 Task: Find connections with filter location Cran-Gevrier with filter topic #successwith filter profile language German with filter current company Antler with filter school Patna Central School with filter industry Distilleries with filter service category Email Marketing with filter keywords title Biologist
Action: Mouse moved to (586, 79)
Screenshot: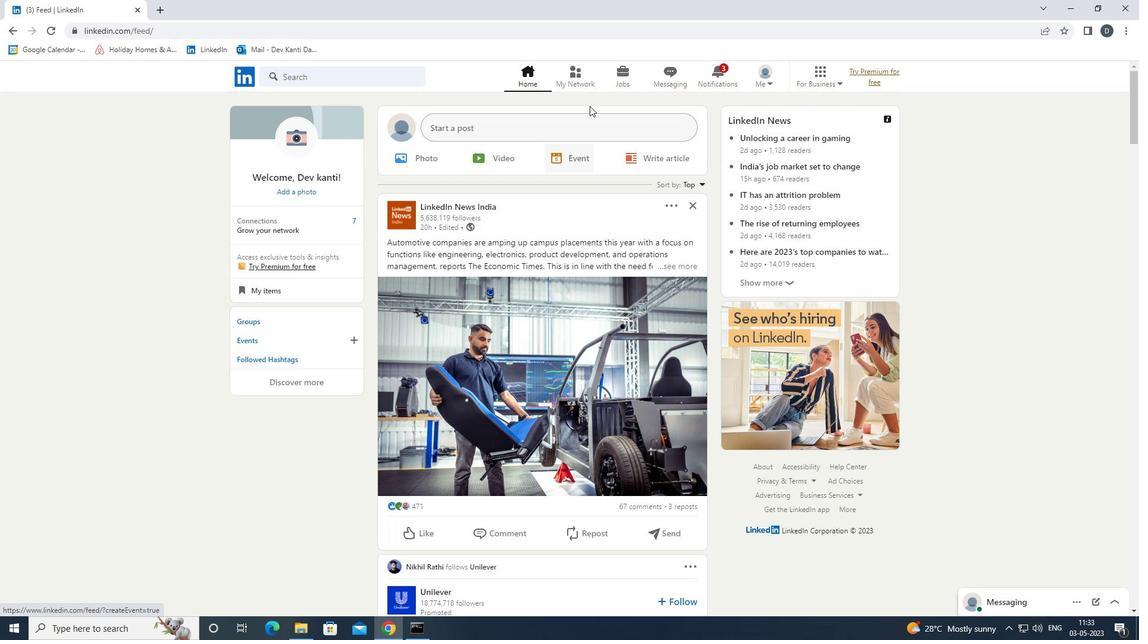 
Action: Mouse pressed left at (586, 79)
Screenshot: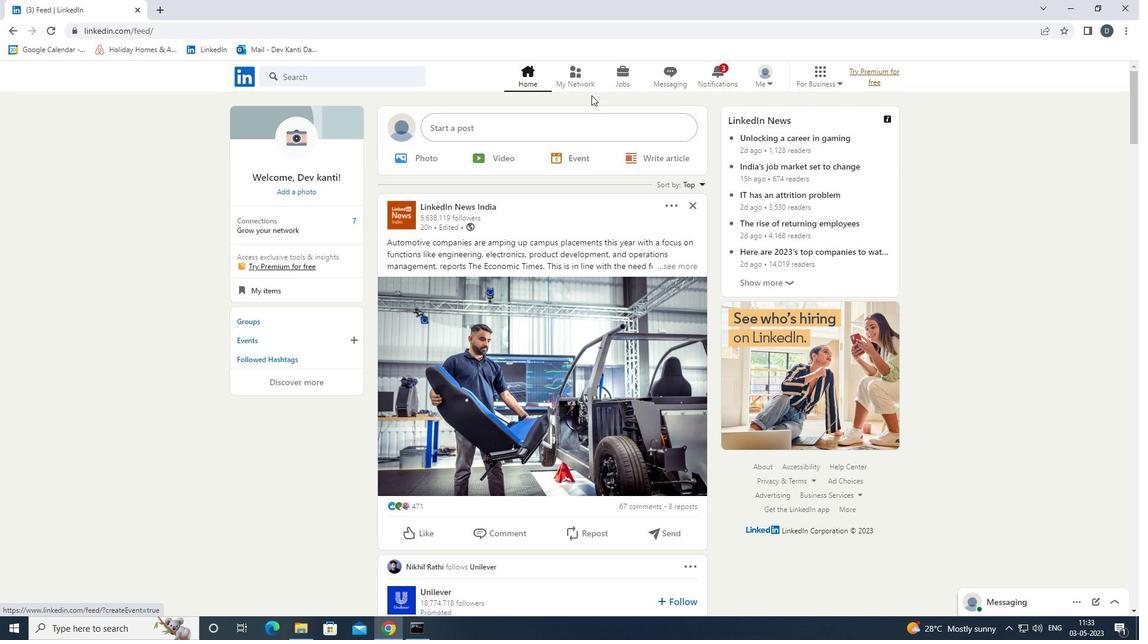 
Action: Mouse moved to (391, 138)
Screenshot: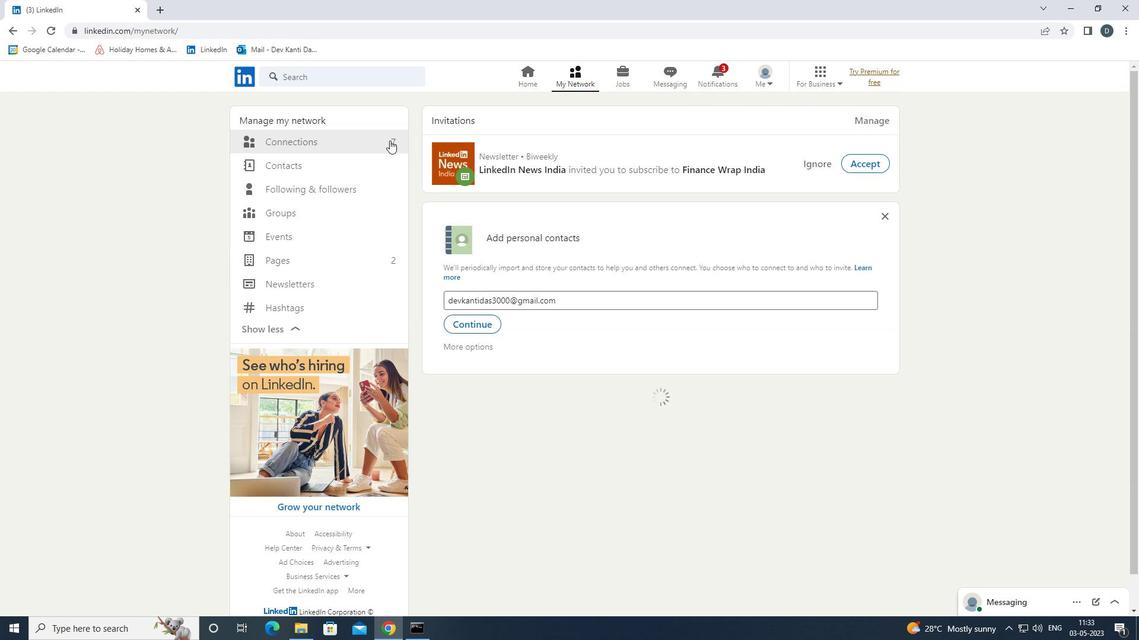 
Action: Mouse pressed left at (391, 138)
Screenshot: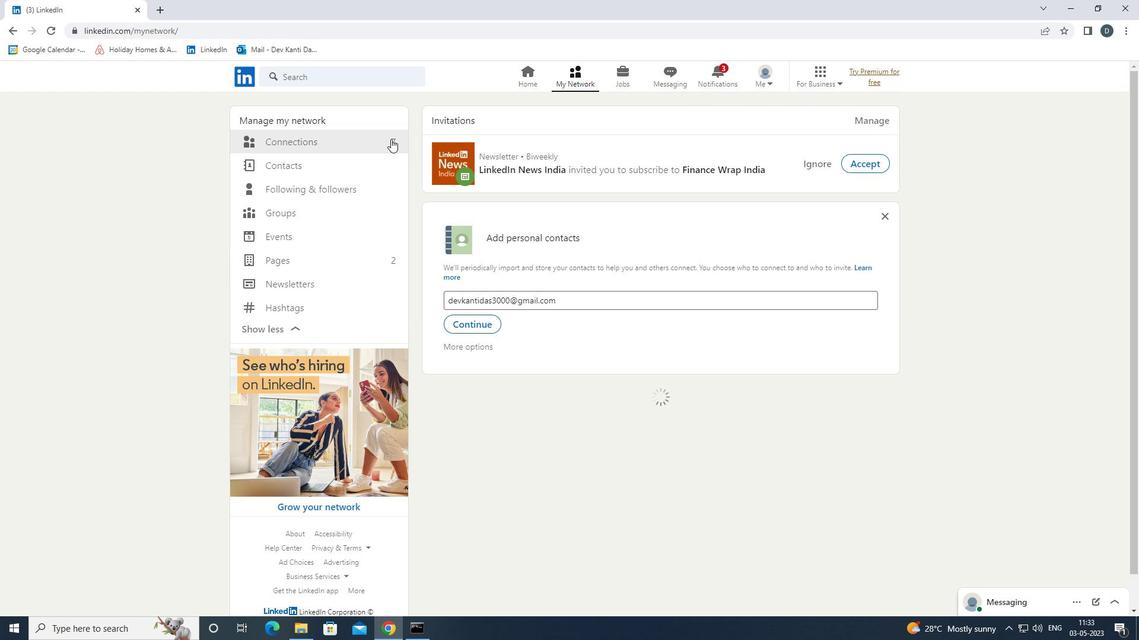 
Action: Mouse moved to (673, 134)
Screenshot: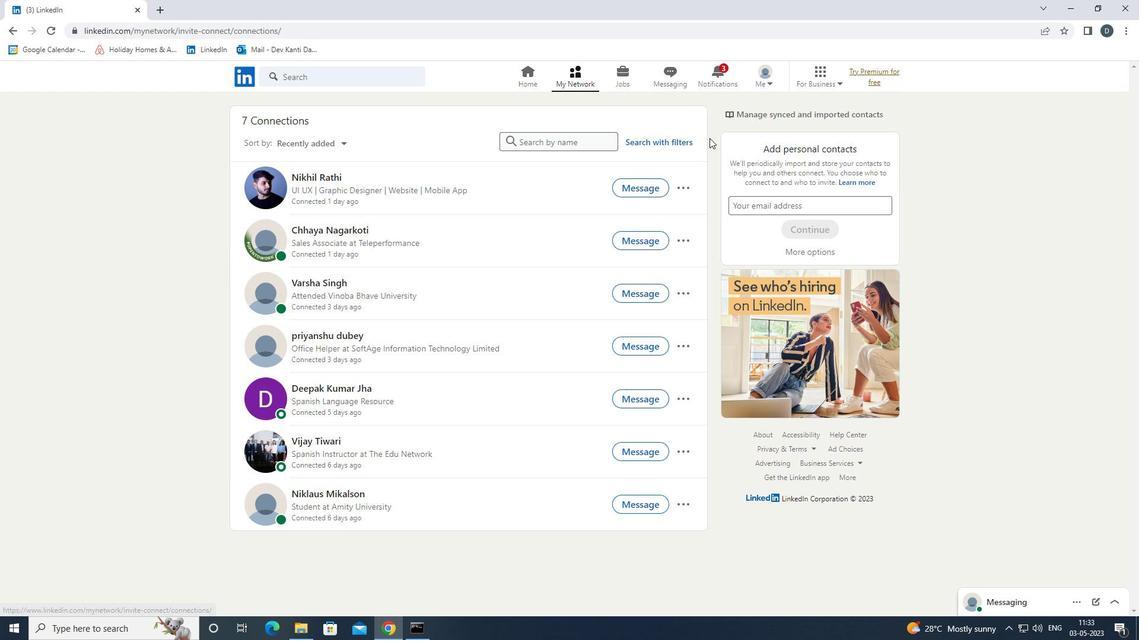 
Action: Mouse pressed left at (673, 134)
Screenshot: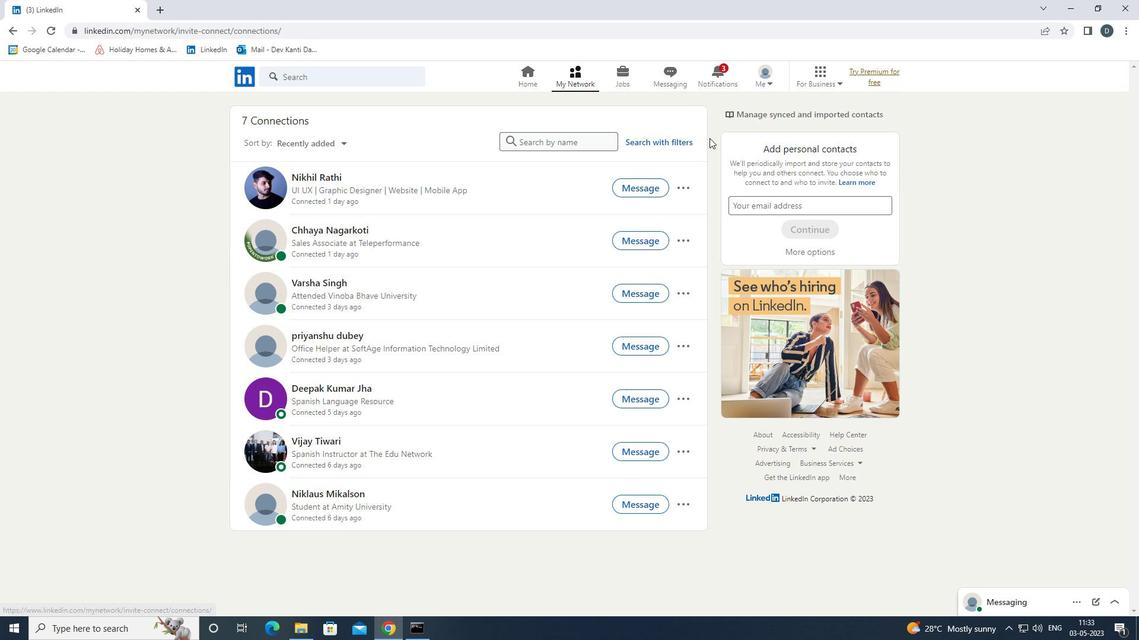 
Action: Mouse moved to (672, 148)
Screenshot: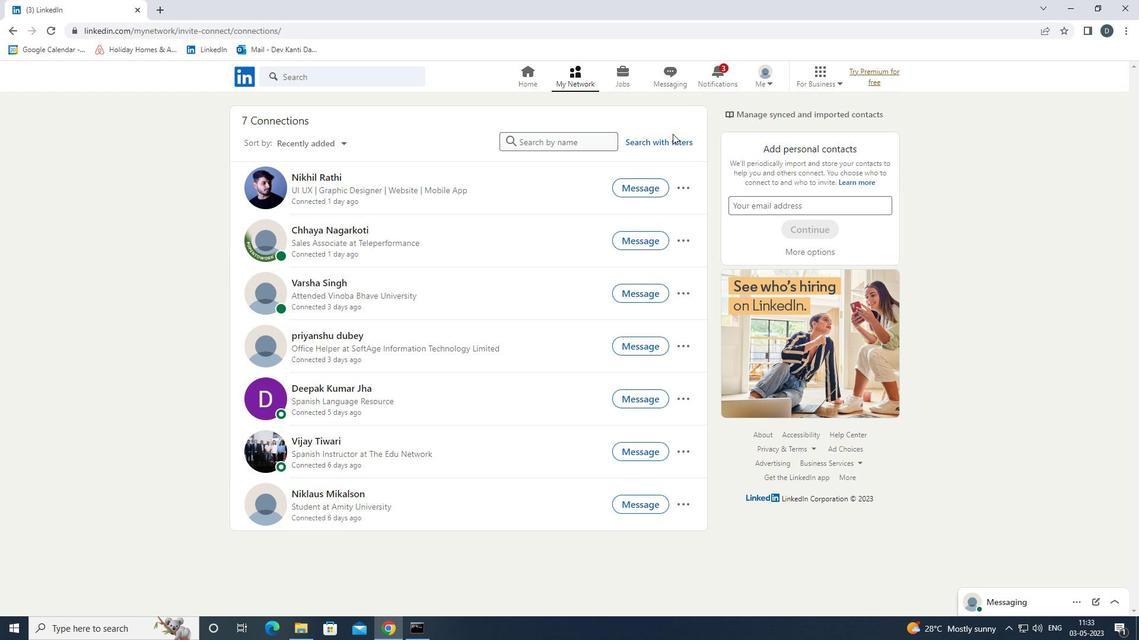 
Action: Mouse pressed left at (672, 148)
Screenshot: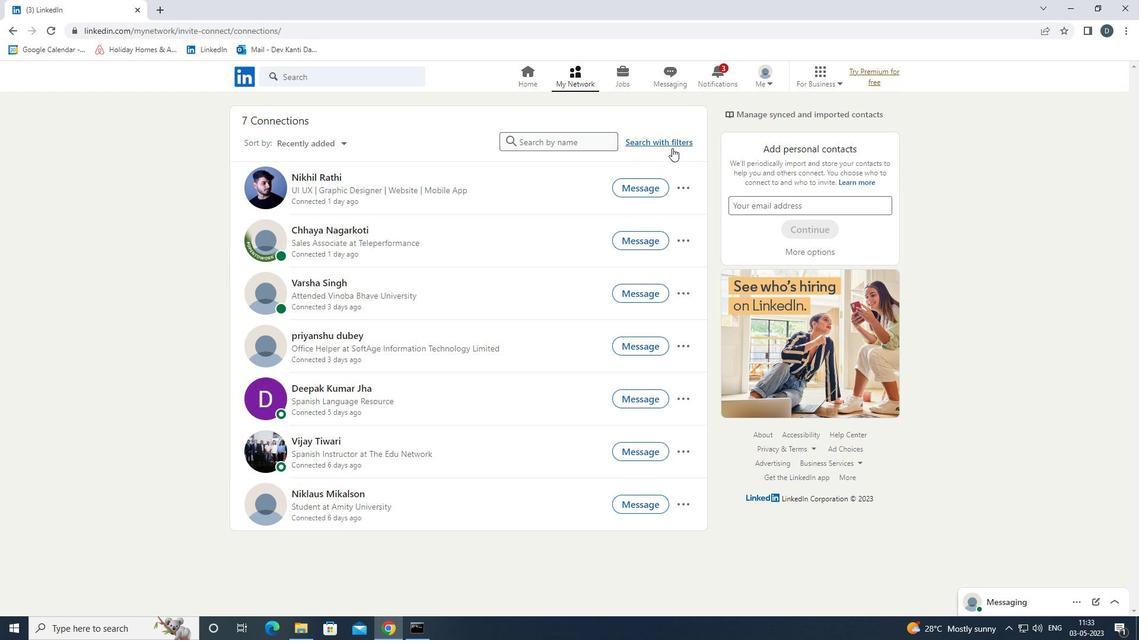 
Action: Mouse moved to (611, 113)
Screenshot: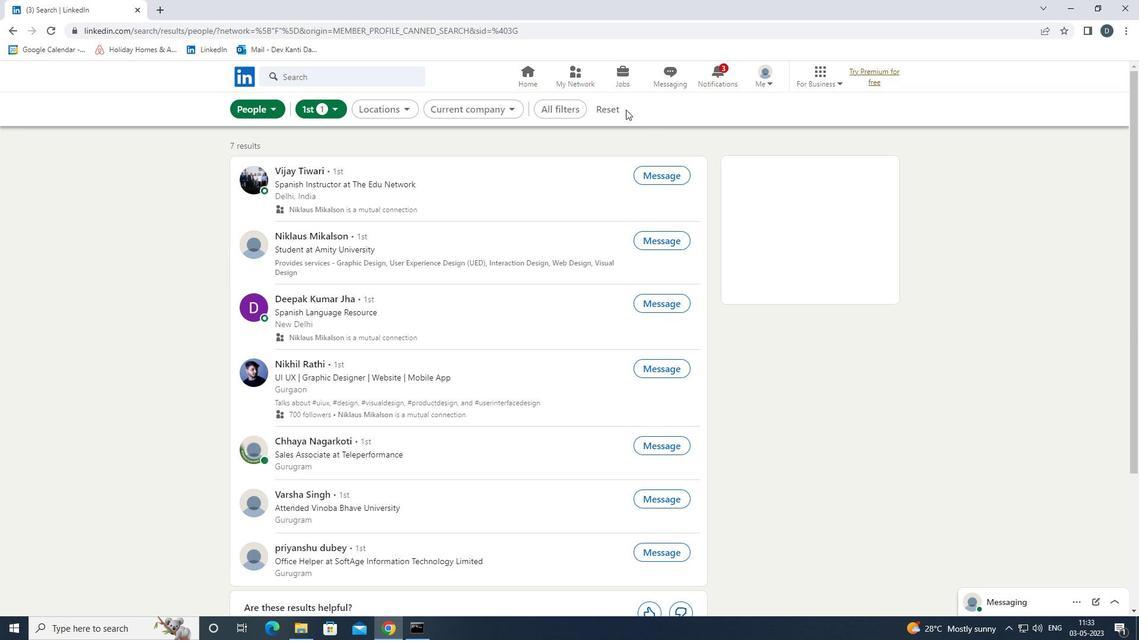 
Action: Mouse pressed left at (611, 113)
Screenshot: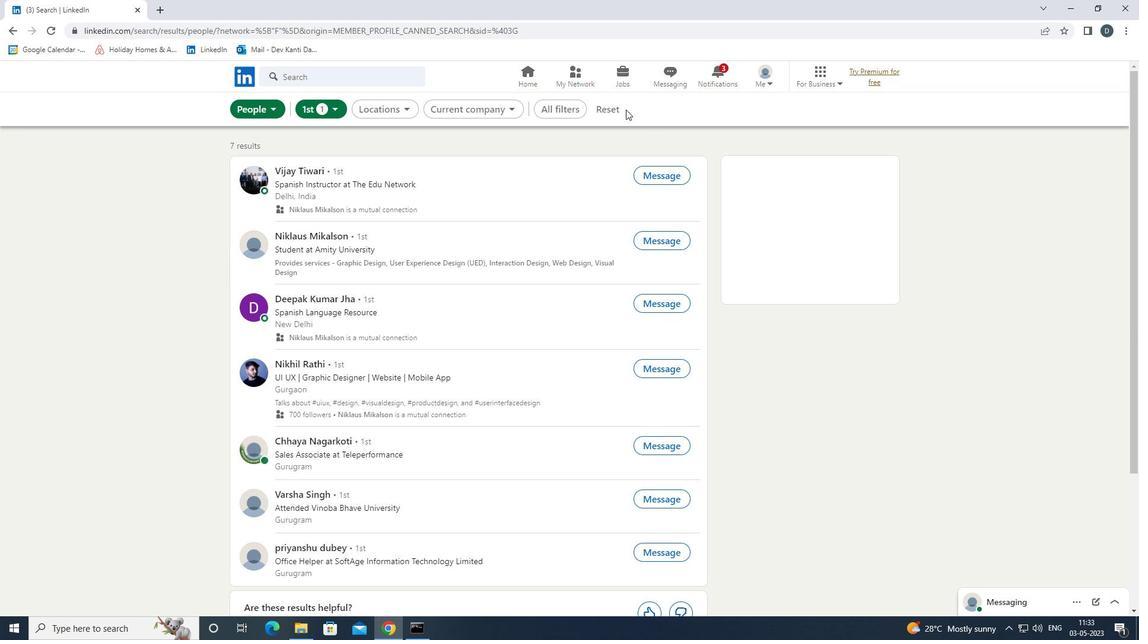 
Action: Mouse moved to (594, 110)
Screenshot: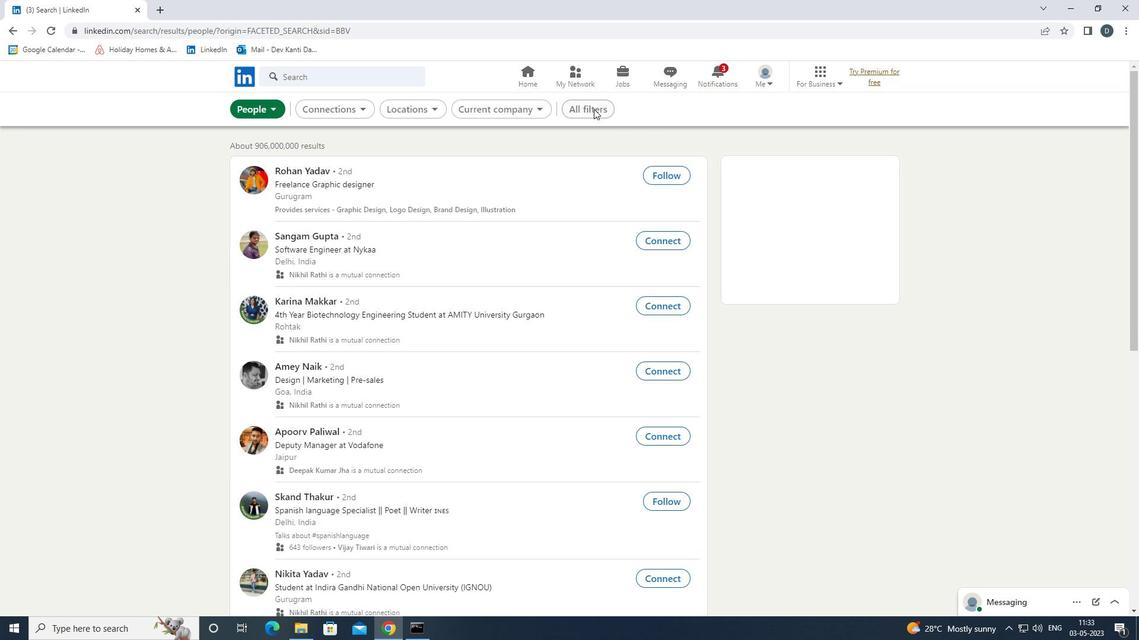 
Action: Mouse pressed left at (594, 110)
Screenshot: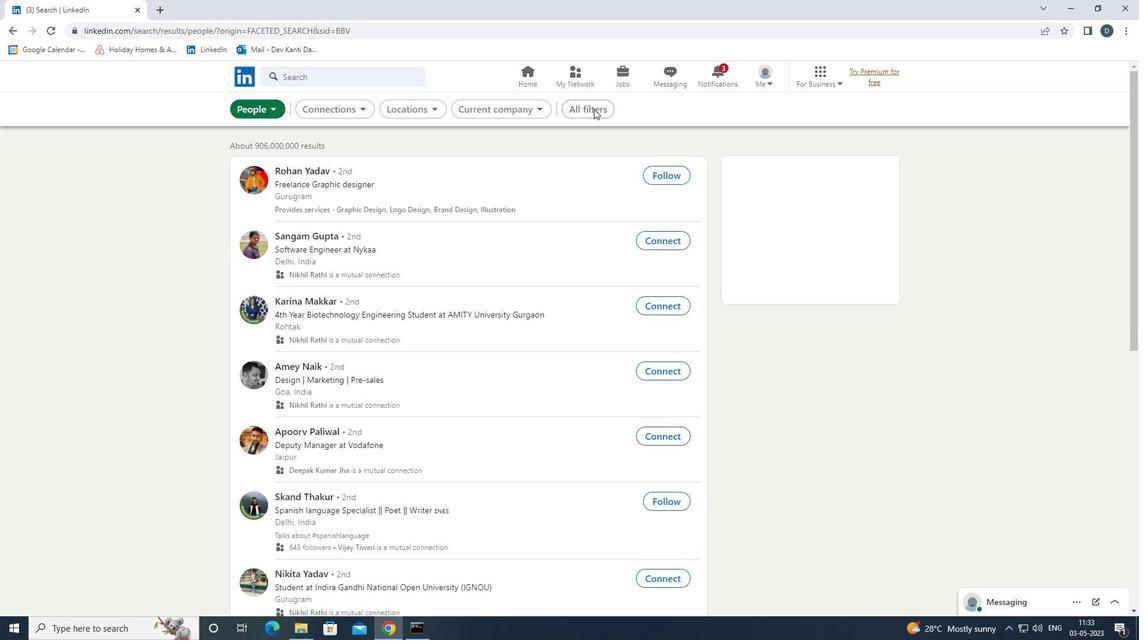 
Action: Mouse moved to (970, 287)
Screenshot: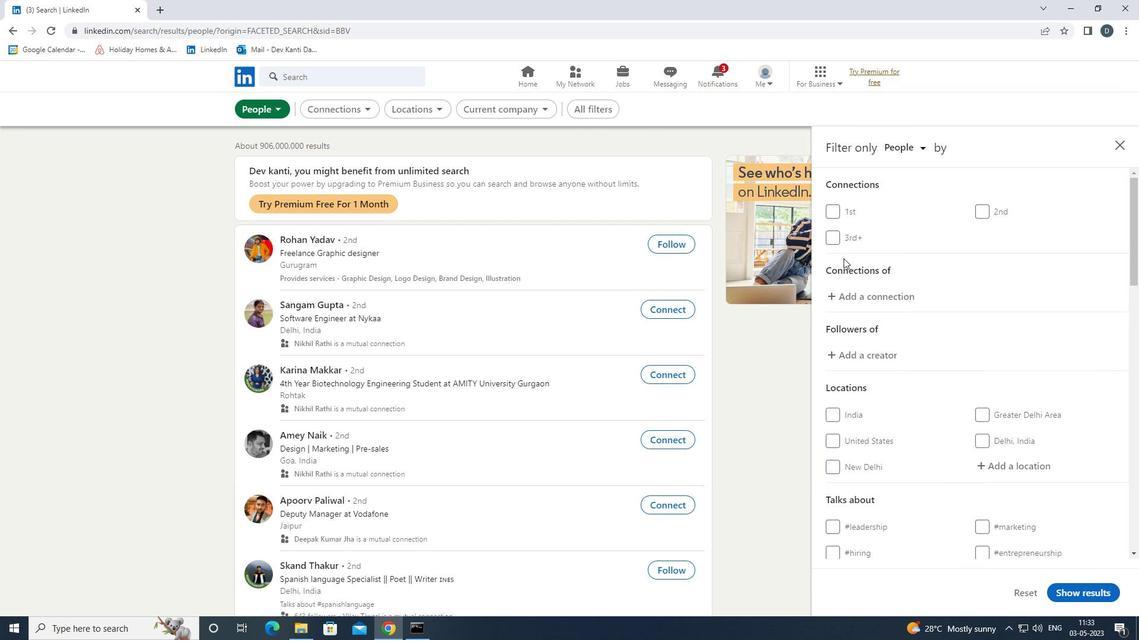 
Action: Mouse scrolled (970, 286) with delta (0, 0)
Screenshot: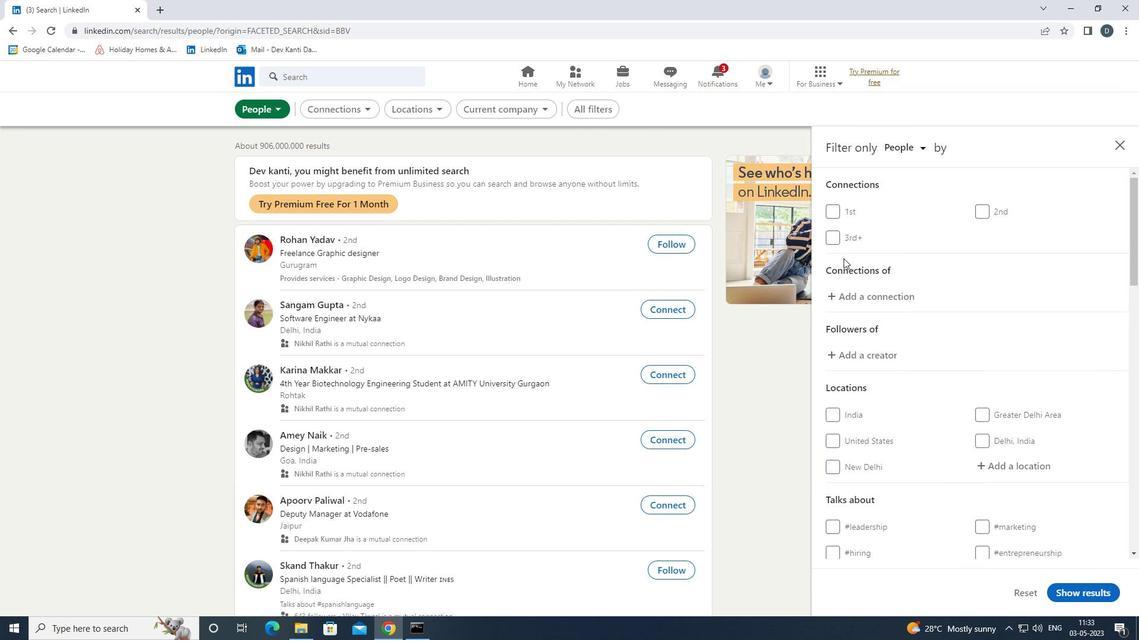 
Action: Mouse moved to (971, 287)
Screenshot: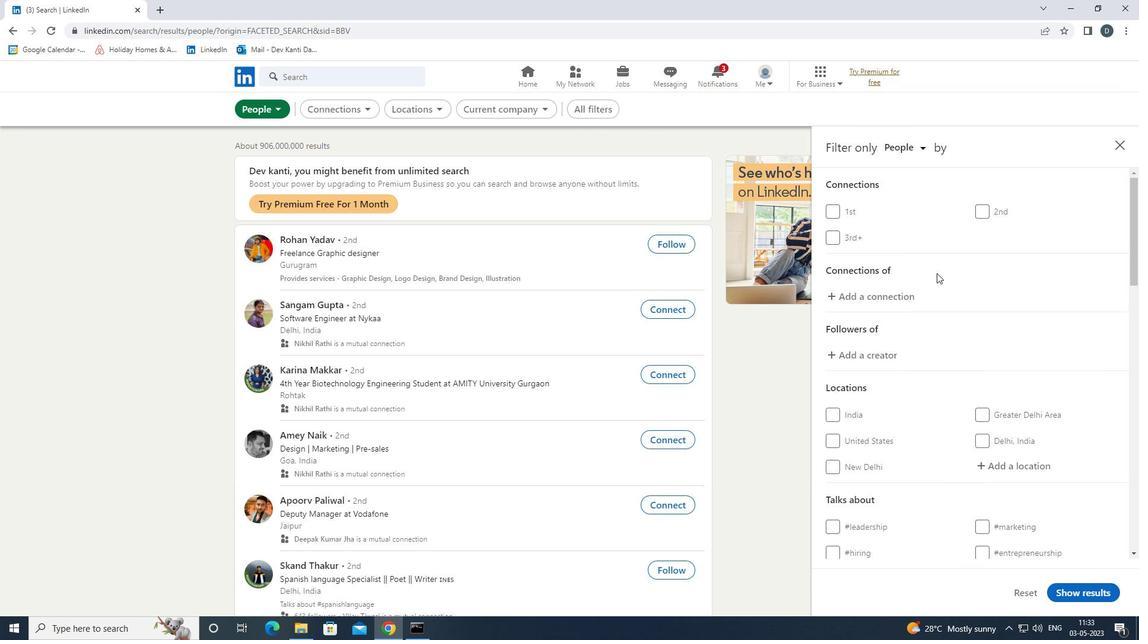 
Action: Mouse scrolled (971, 287) with delta (0, 0)
Screenshot: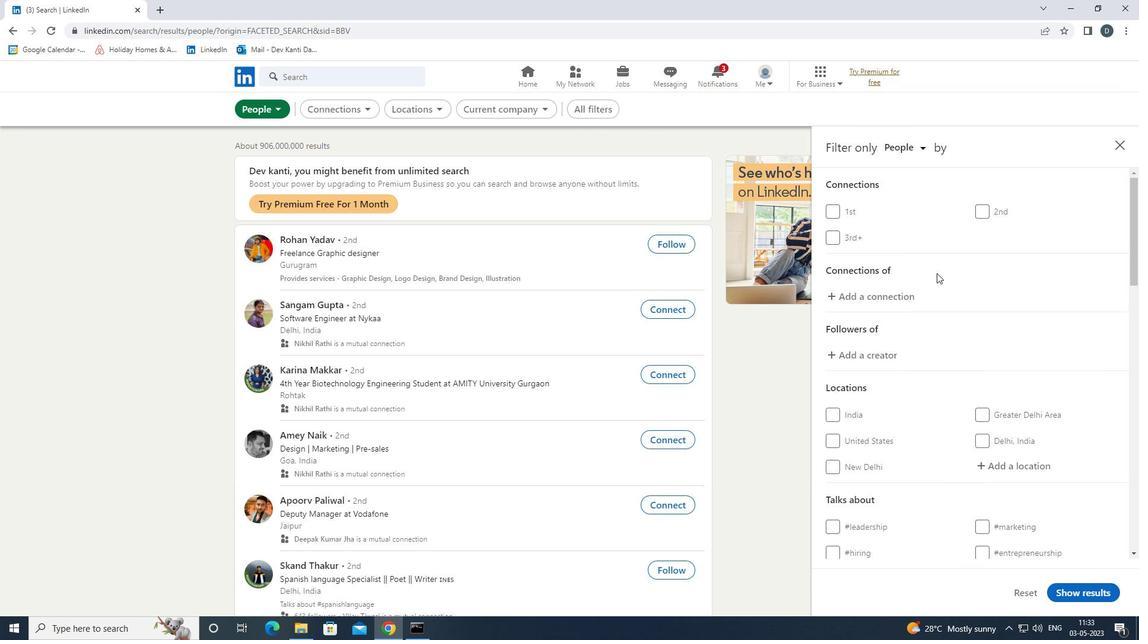 
Action: Mouse moved to (972, 287)
Screenshot: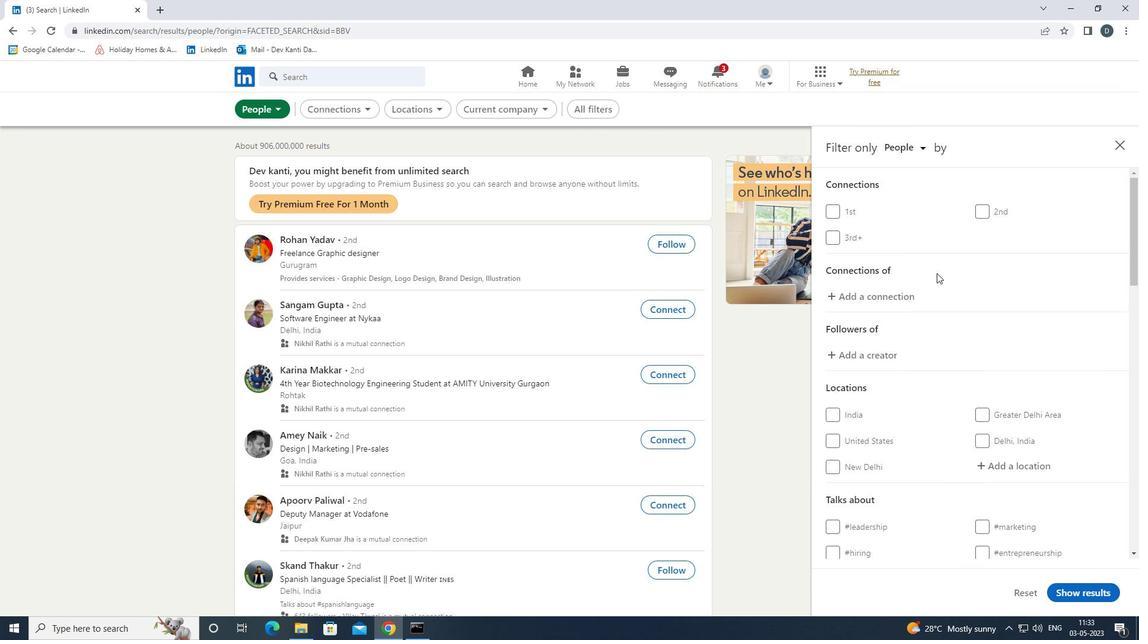 
Action: Mouse scrolled (972, 287) with delta (0, 0)
Screenshot: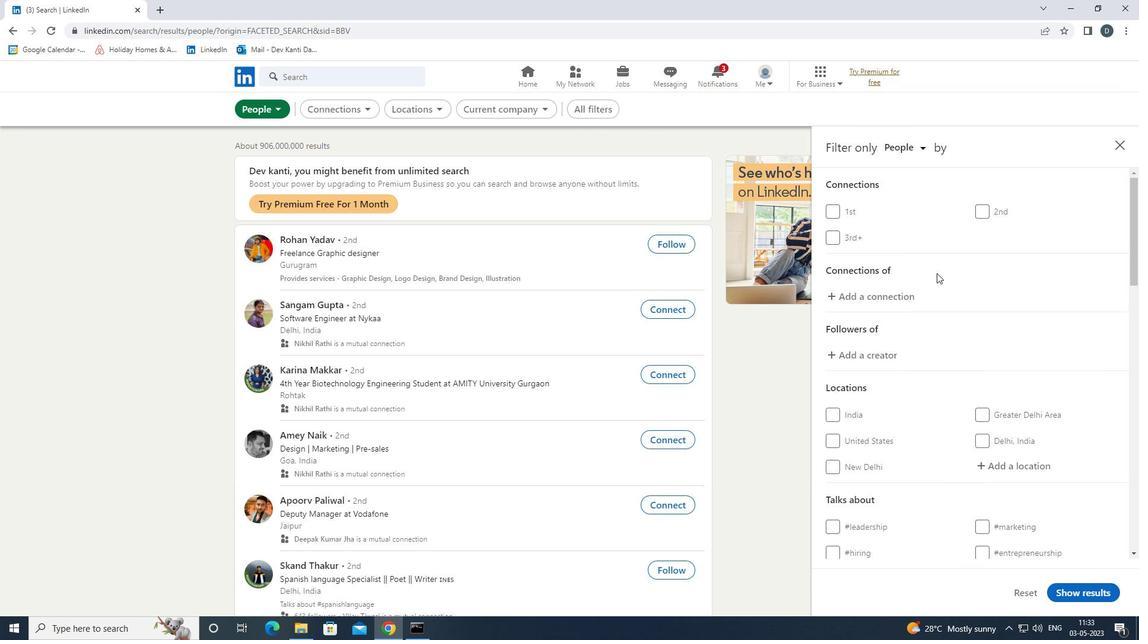 
Action: Mouse moved to (1026, 289)
Screenshot: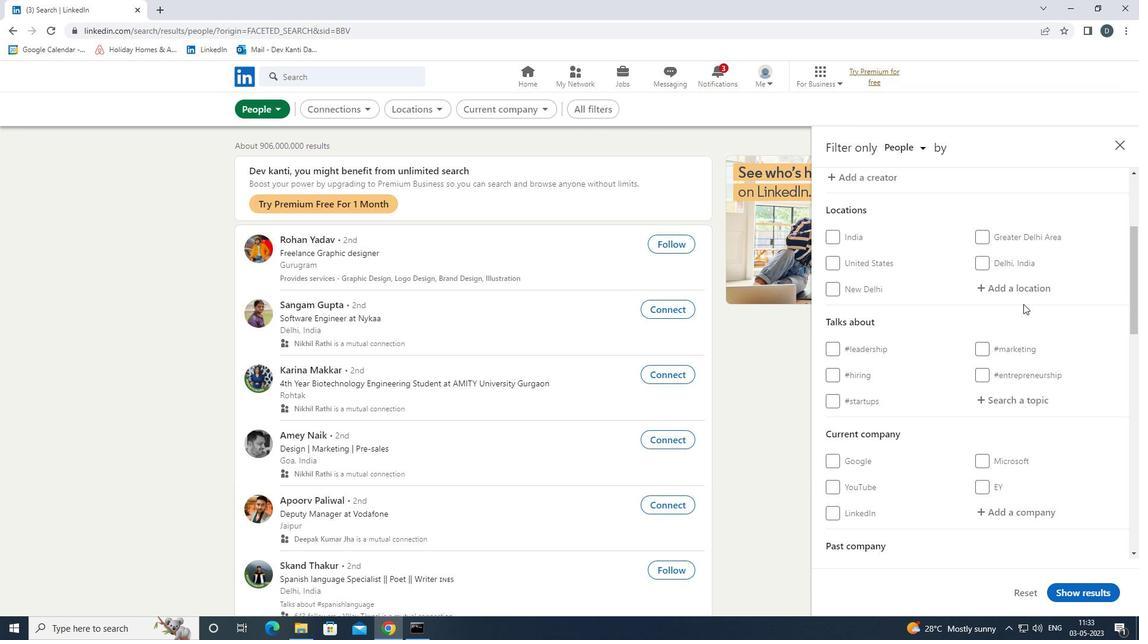
Action: Mouse pressed left at (1026, 289)
Screenshot: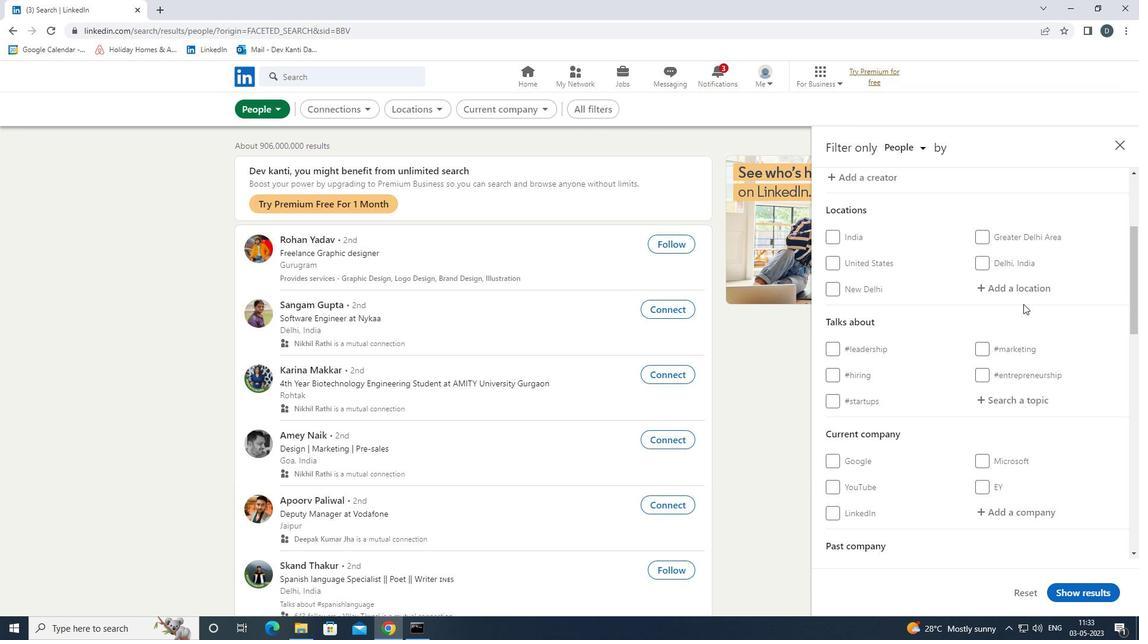 
Action: Key pressed <Key.shift>CRAN-<Key.shift><Key.shift><Key.shift><Key.shift><Key.shift><Key.shift><Key.shift><Key.shift><Key.shift><Key.shift><Key.shift><Key.shift><Key.shift><Key.shift><Key.shift><Key.shift><Key.shift><Key.shift><Key.shift><Key.shift><Key.shift><Key.shift><Key.shift><Key.shift><Key.shift><Key.shift>GEV<Key.down><Key.enter>
Screenshot: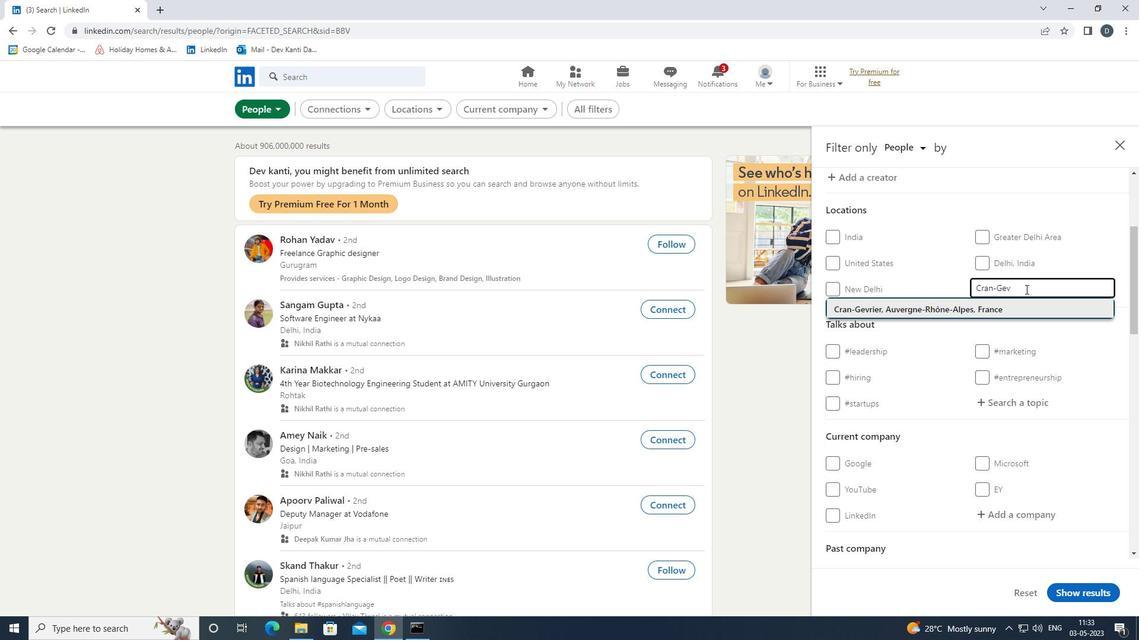 
Action: Mouse moved to (1025, 435)
Screenshot: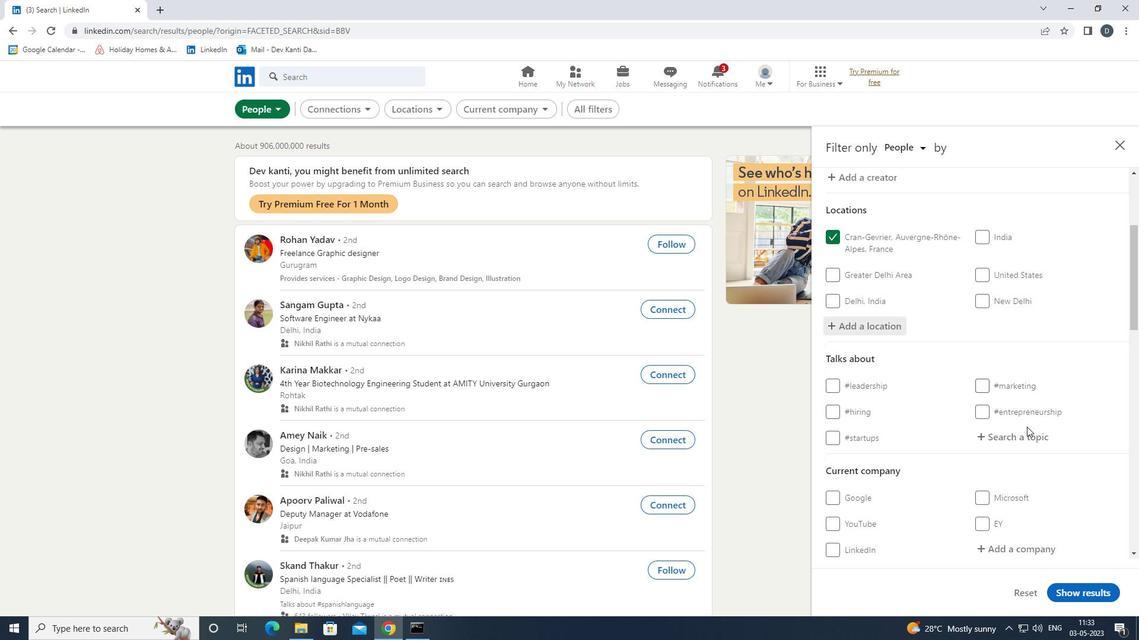 
Action: Mouse pressed left at (1025, 435)
Screenshot: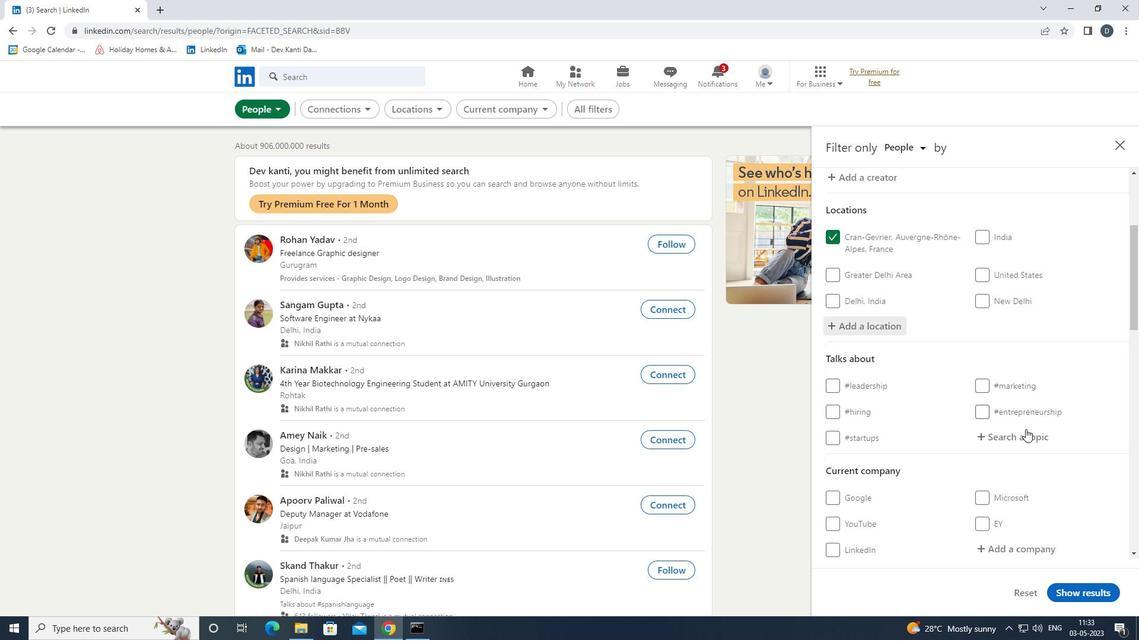 
Action: Key pressed SUCCESS<Key.down><Key.down><Key.enter>
Screenshot: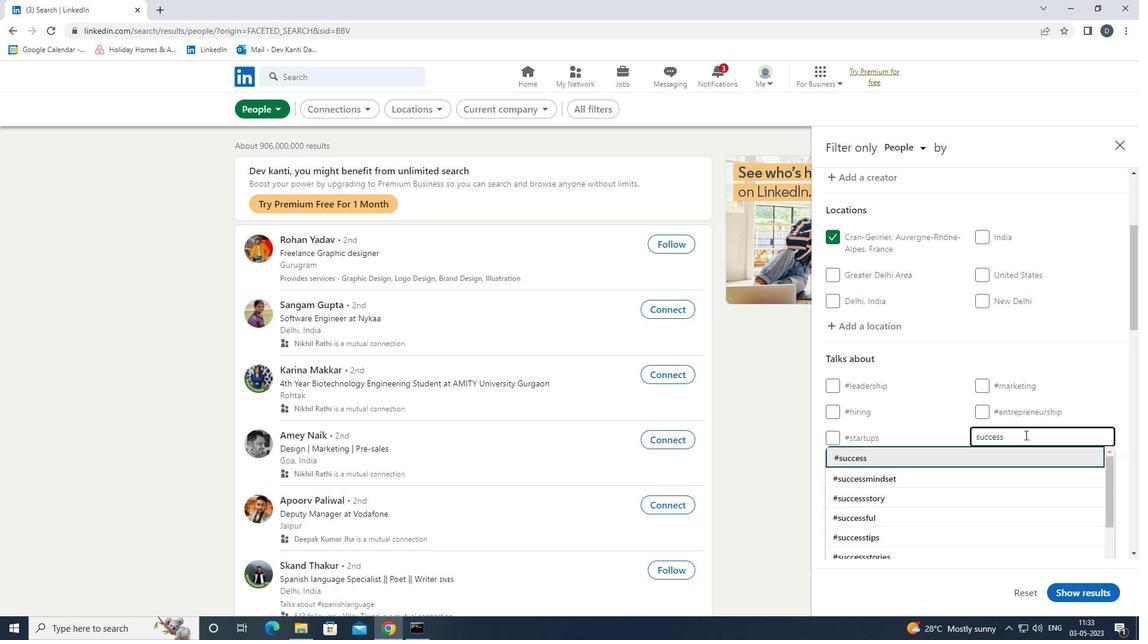 
Action: Mouse scrolled (1025, 435) with delta (0, 0)
Screenshot: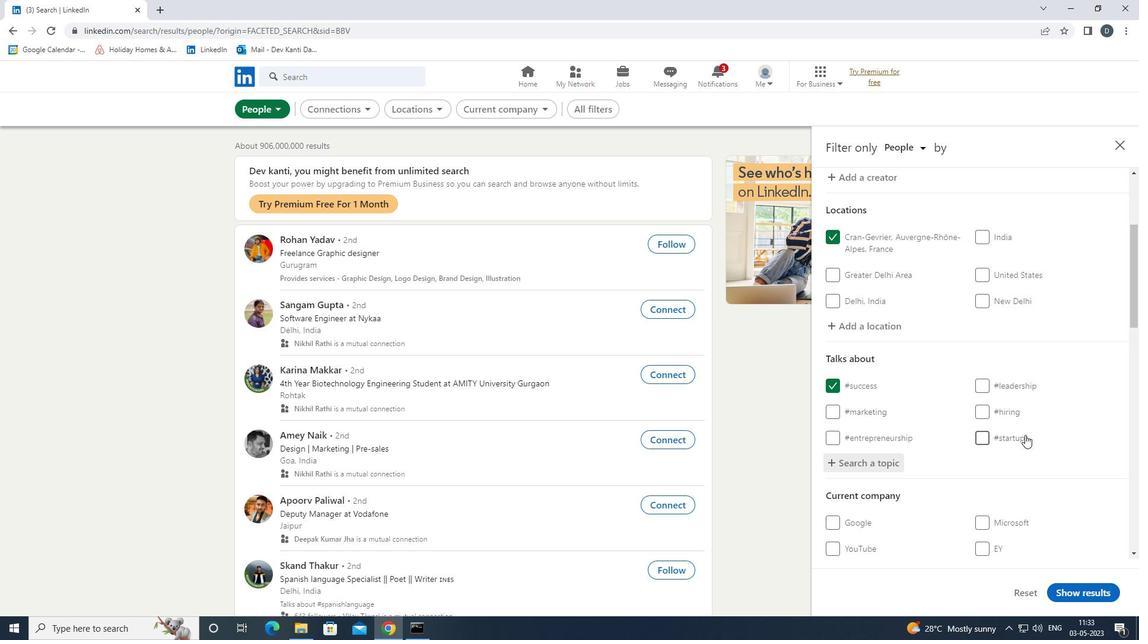 
Action: Mouse scrolled (1025, 435) with delta (0, 0)
Screenshot: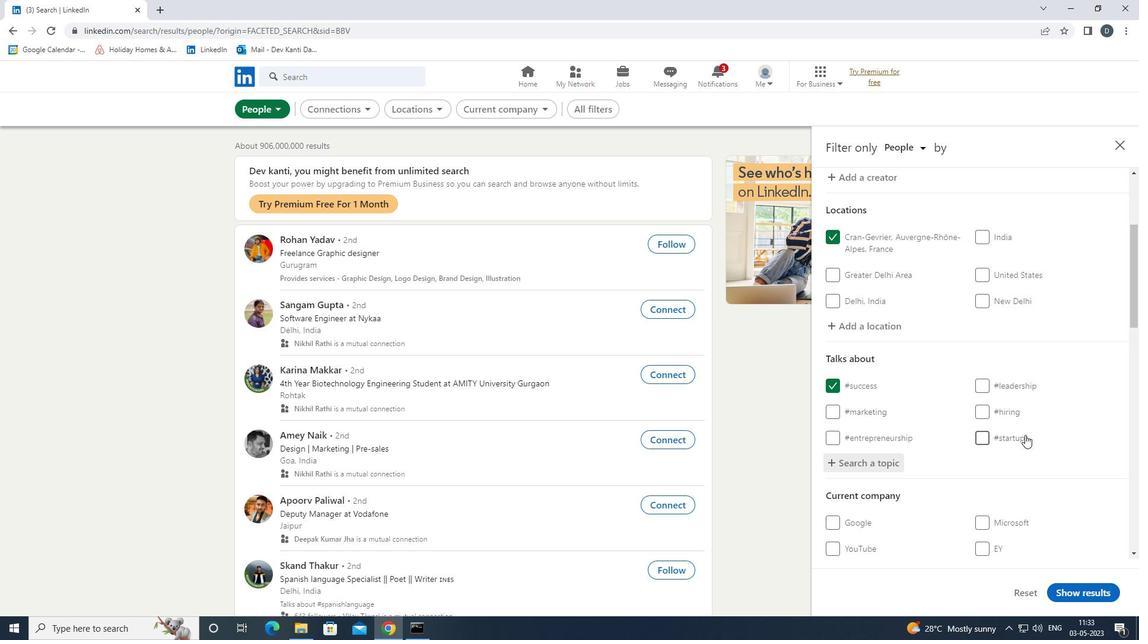 
Action: Mouse scrolled (1025, 435) with delta (0, 0)
Screenshot: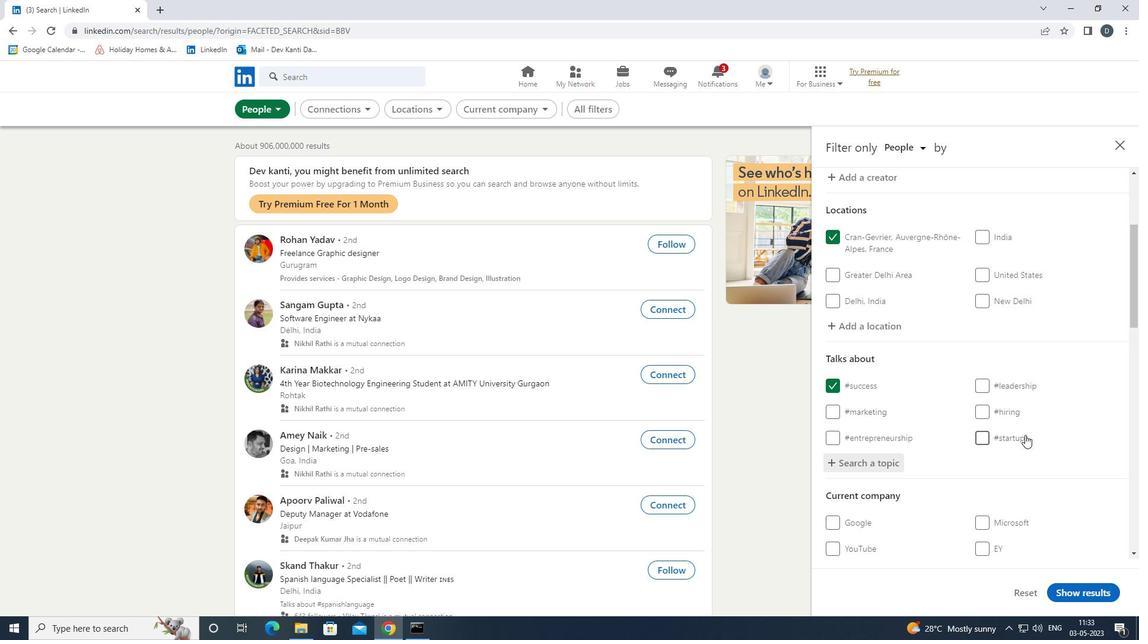 
Action: Mouse scrolled (1025, 435) with delta (0, 0)
Screenshot: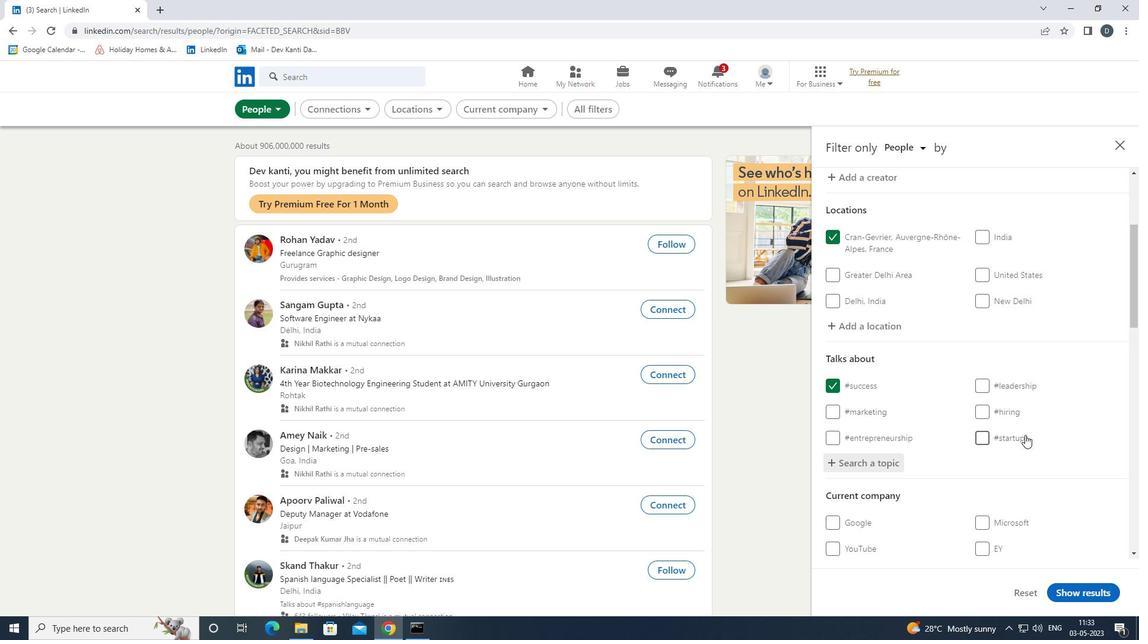 
Action: Mouse moved to (1002, 347)
Screenshot: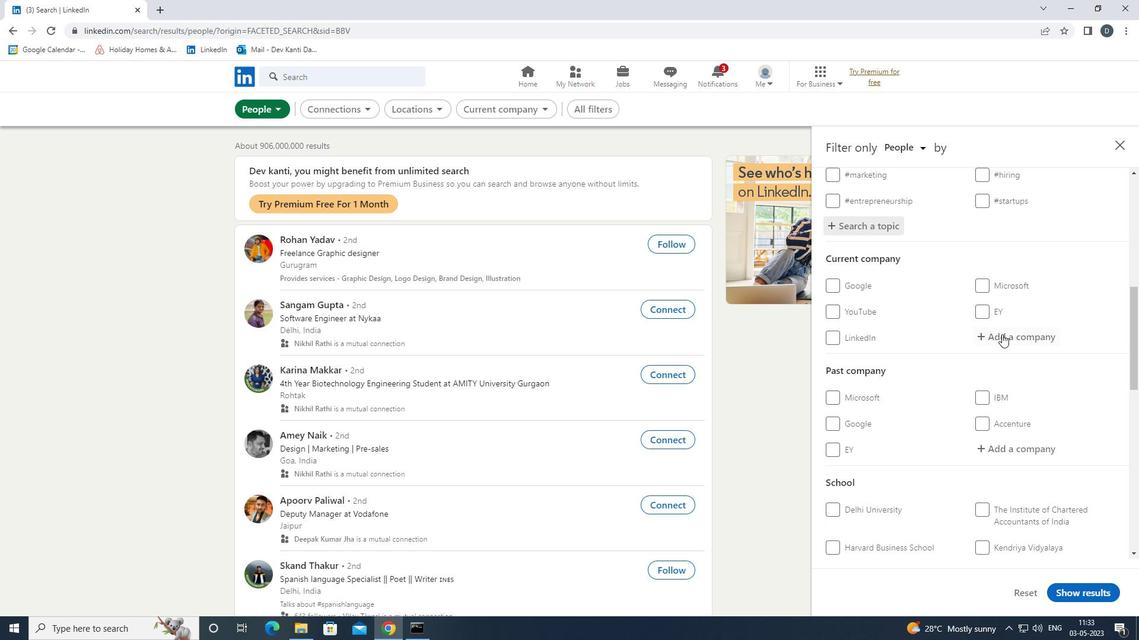 
Action: Mouse scrolled (1002, 346) with delta (0, 0)
Screenshot: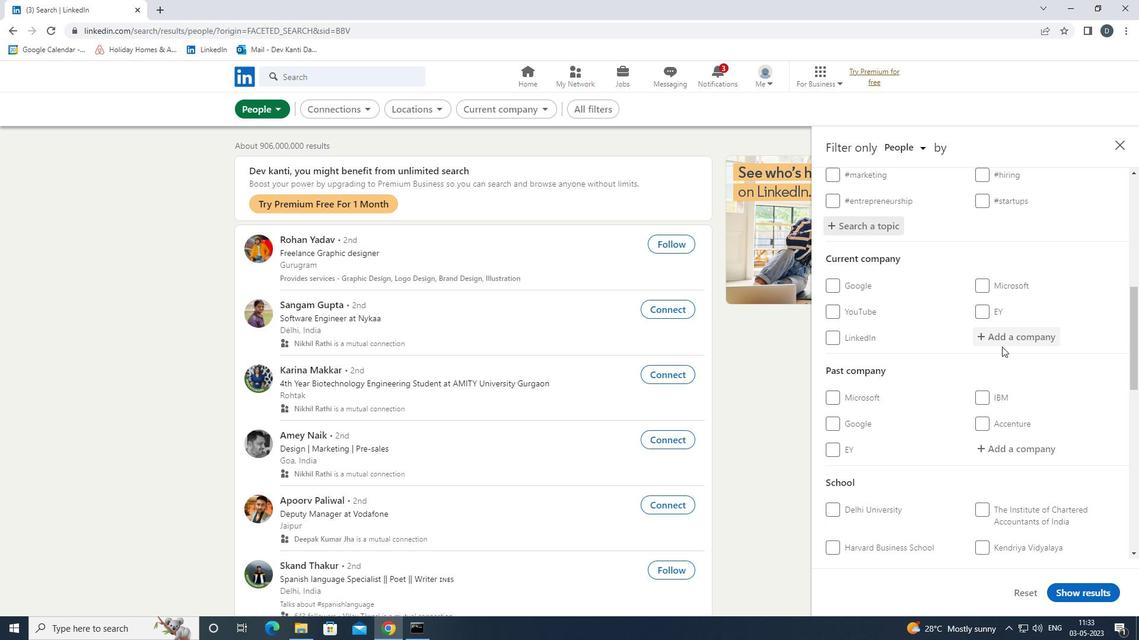 
Action: Mouse scrolled (1002, 346) with delta (0, 0)
Screenshot: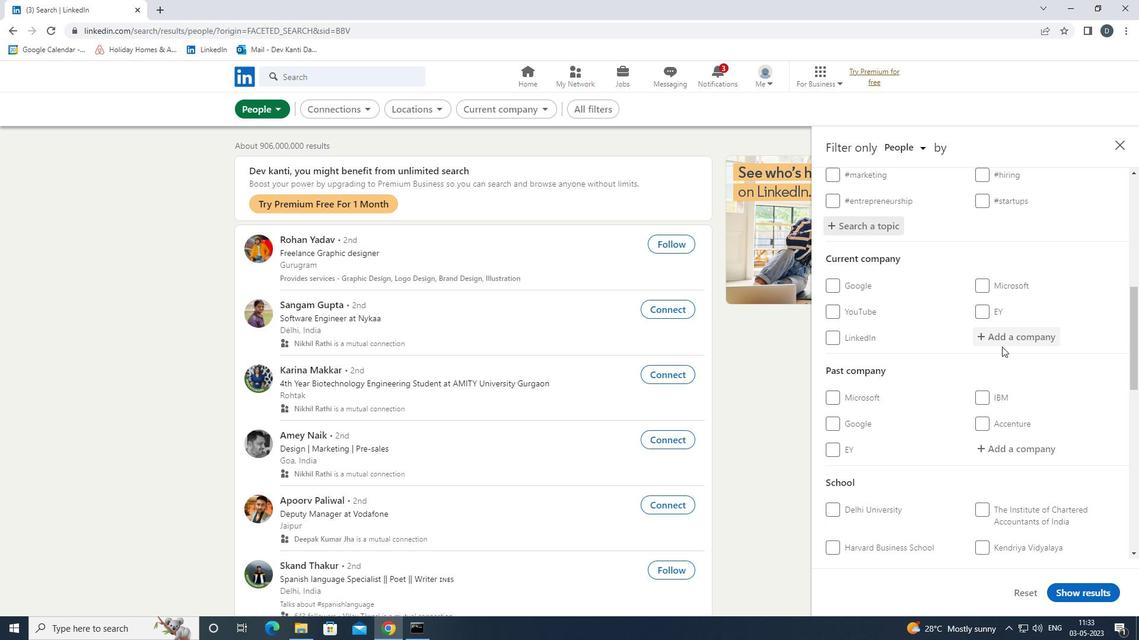 
Action: Mouse moved to (1002, 348)
Screenshot: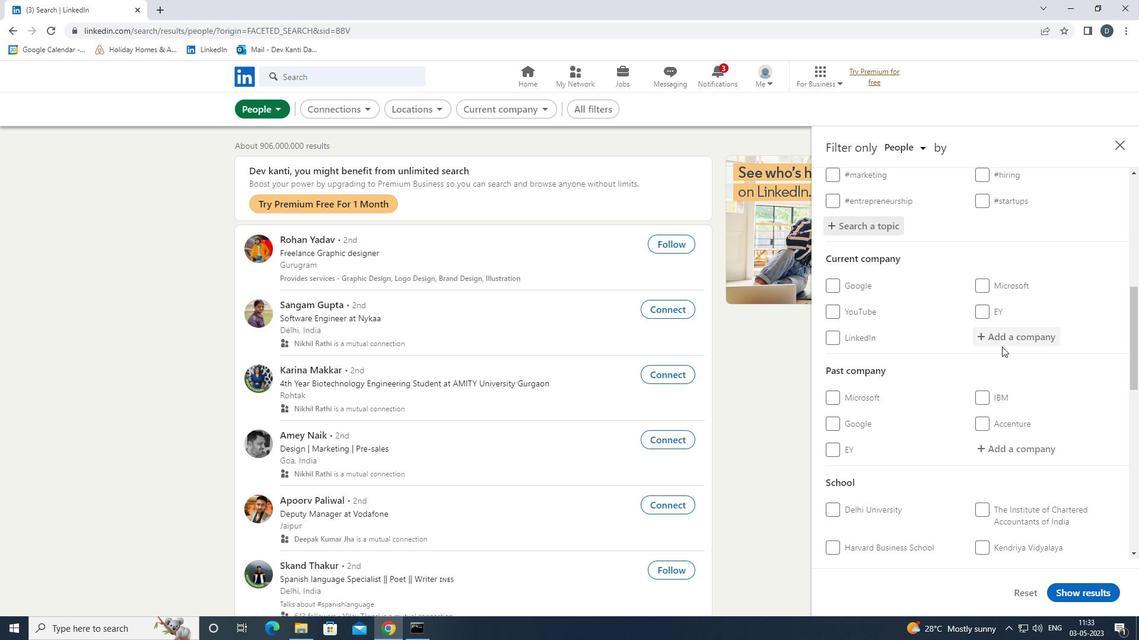 
Action: Mouse scrolled (1002, 347) with delta (0, 0)
Screenshot: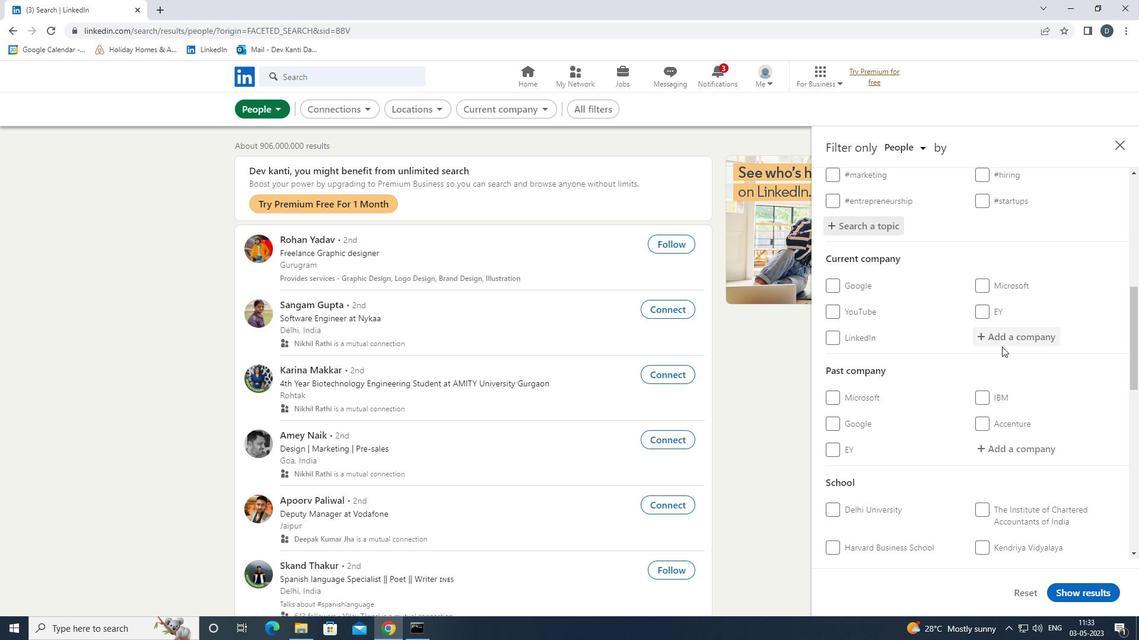
Action: Mouse scrolled (1002, 347) with delta (0, 0)
Screenshot: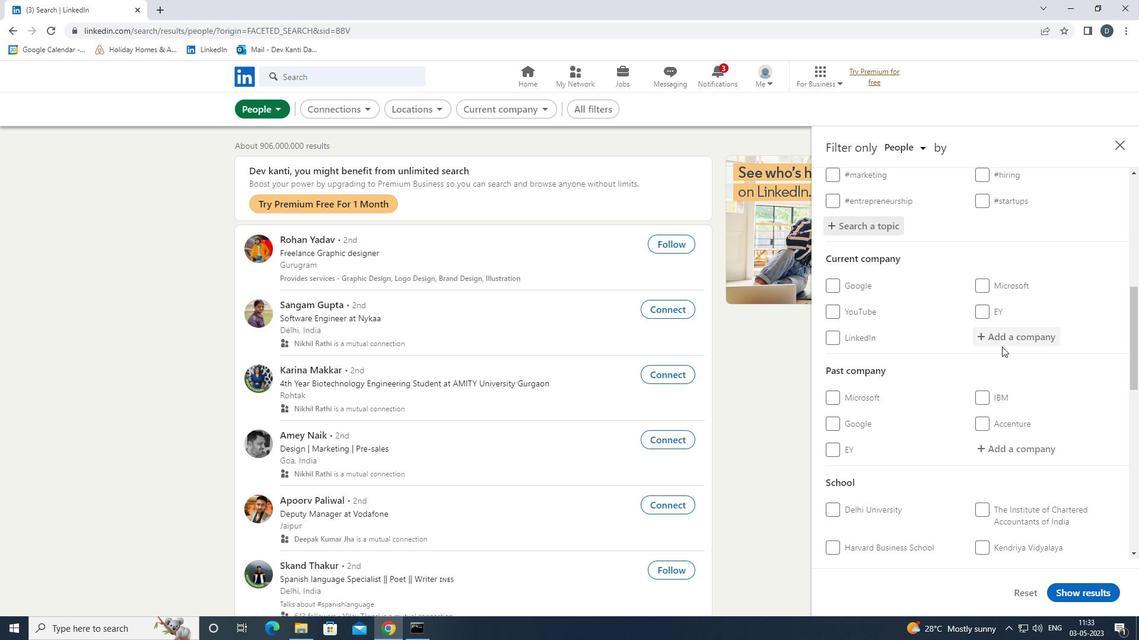 
Action: Mouse moved to (1002, 348)
Screenshot: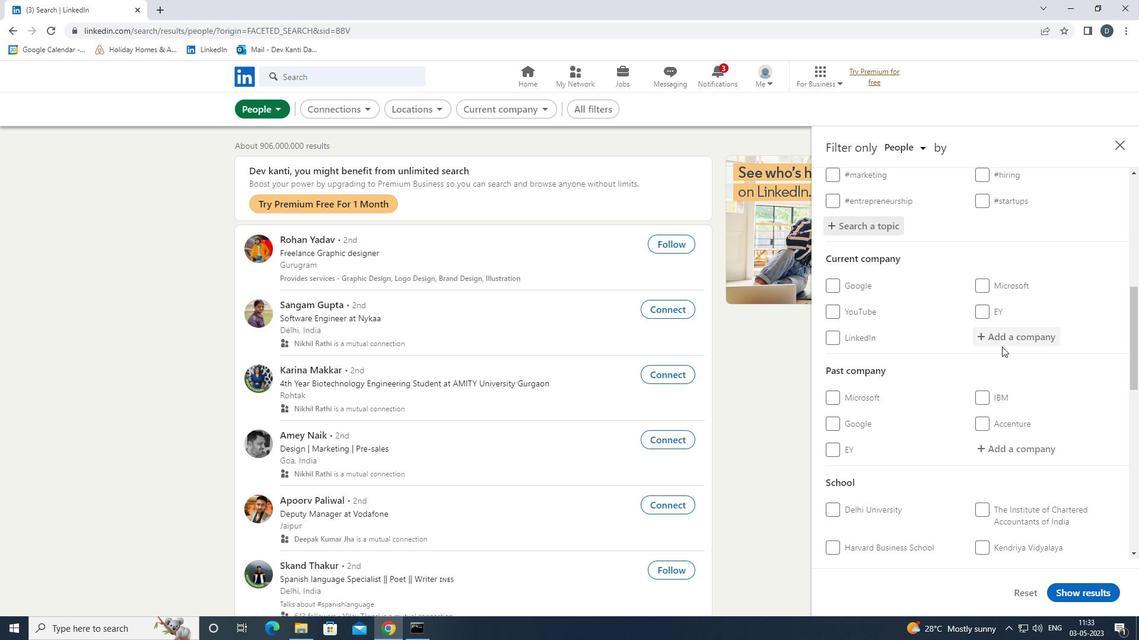 
Action: Mouse scrolled (1002, 348) with delta (0, 0)
Screenshot: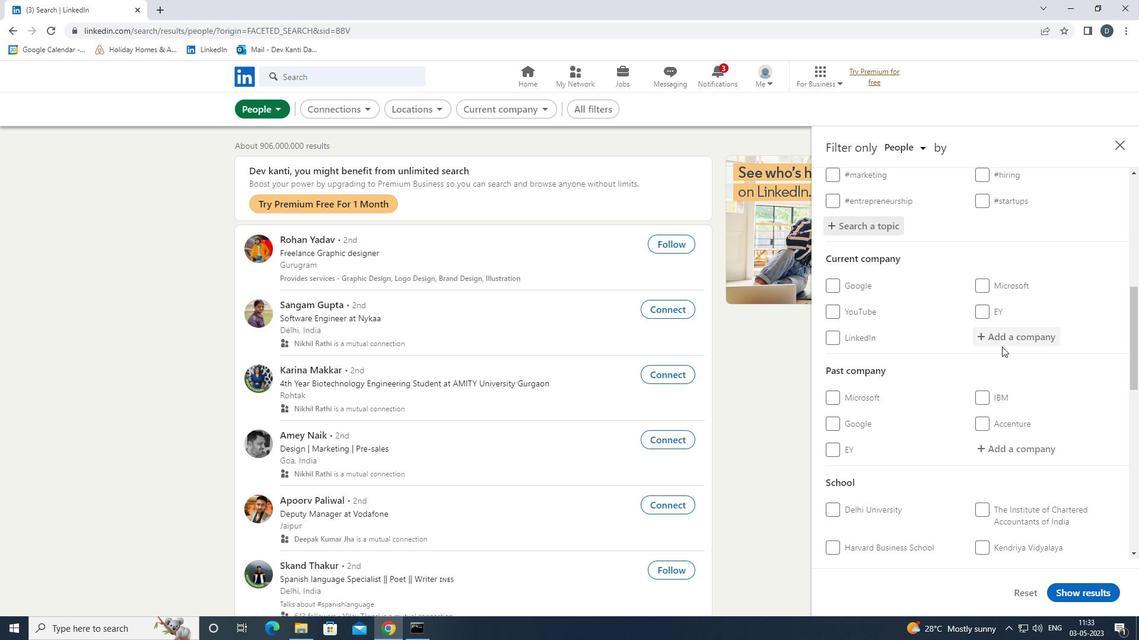 
Action: Mouse moved to (850, 514)
Screenshot: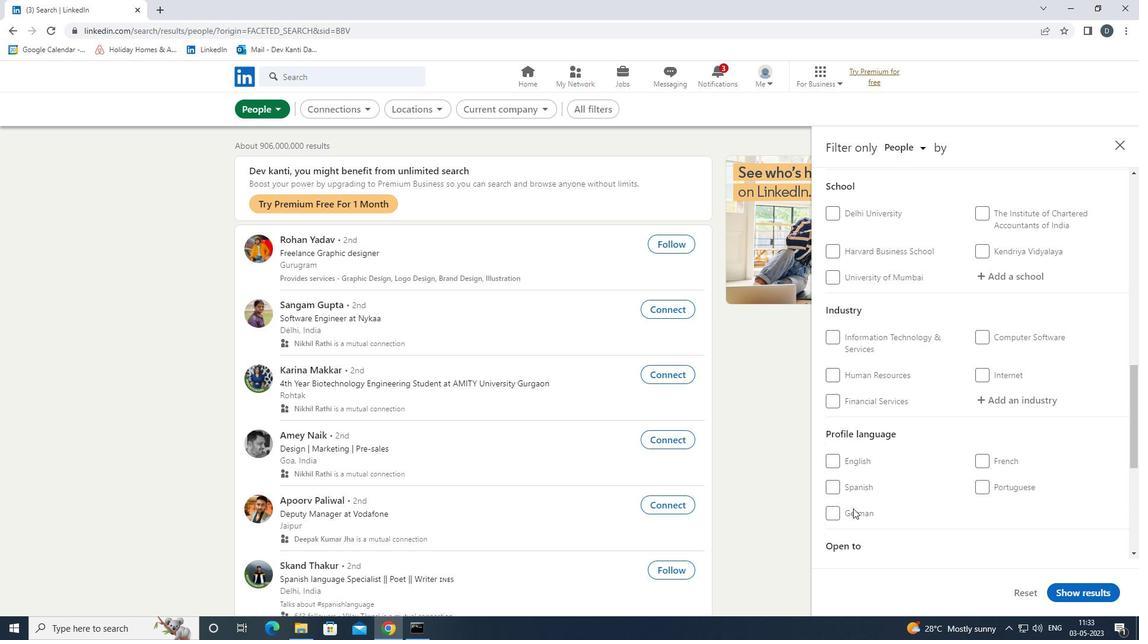 
Action: Mouse pressed left at (850, 514)
Screenshot: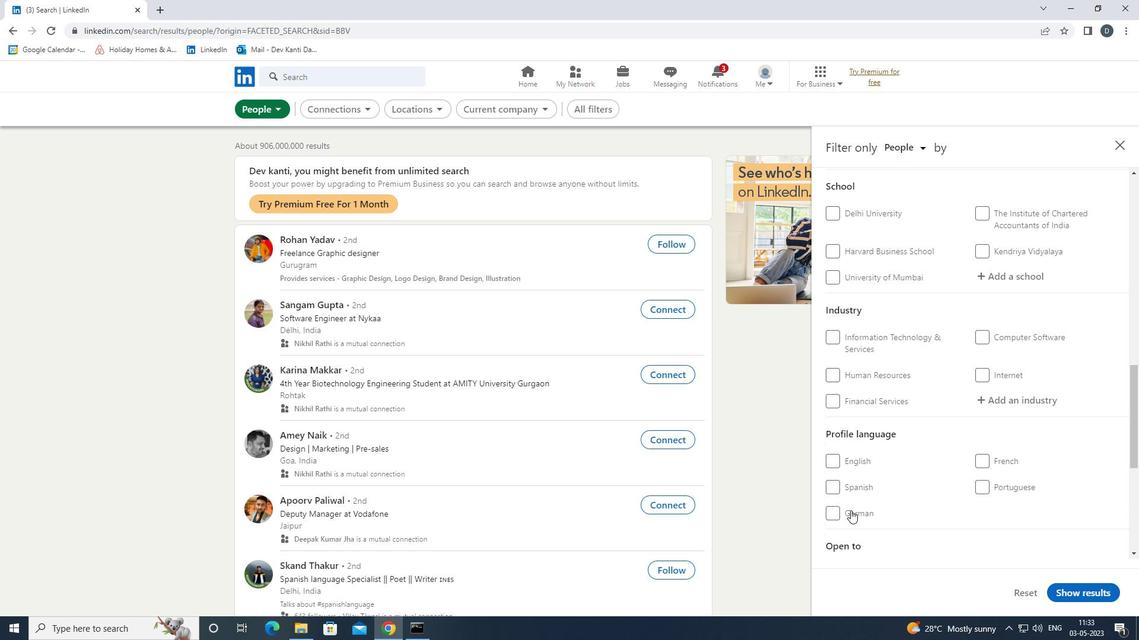 
Action: Mouse moved to (985, 496)
Screenshot: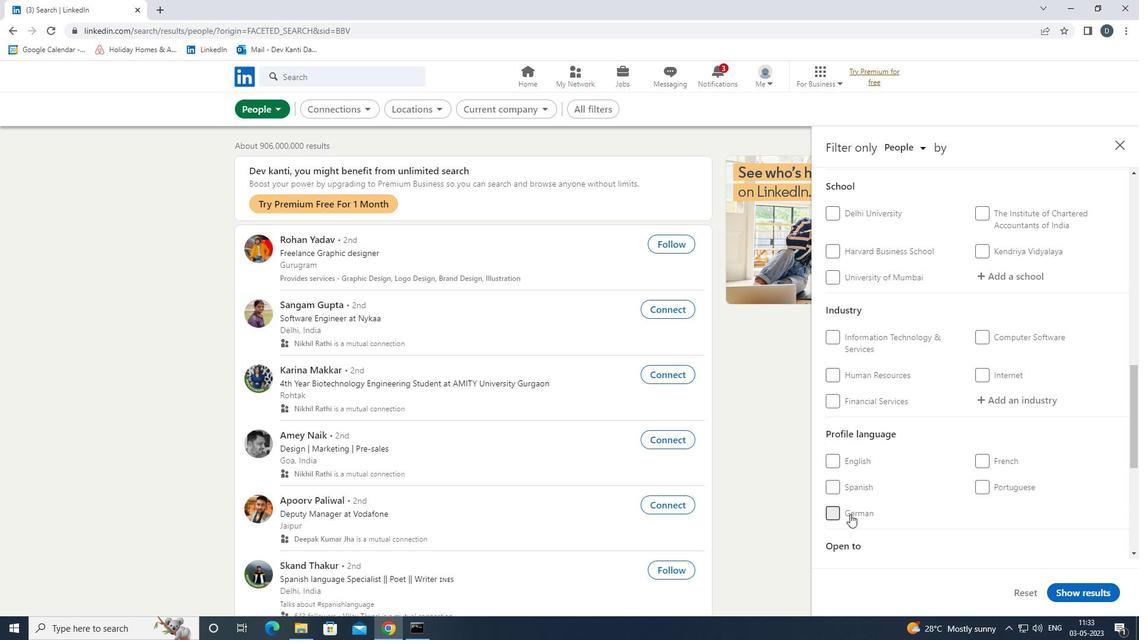 
Action: Mouse scrolled (985, 496) with delta (0, 0)
Screenshot: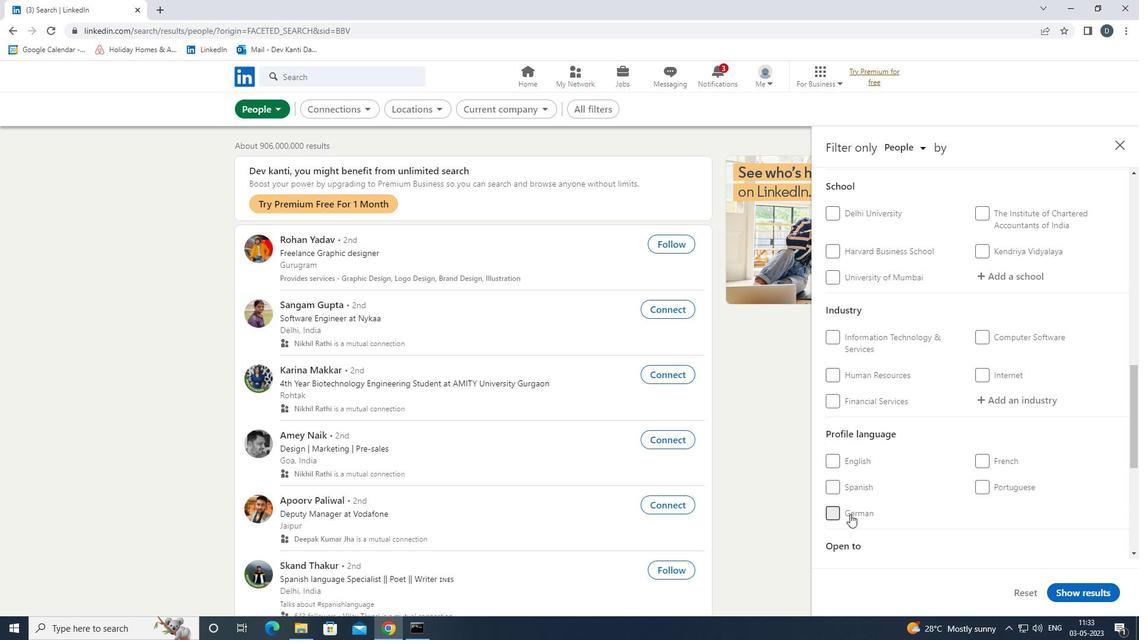 
Action: Mouse scrolled (985, 496) with delta (0, 0)
Screenshot: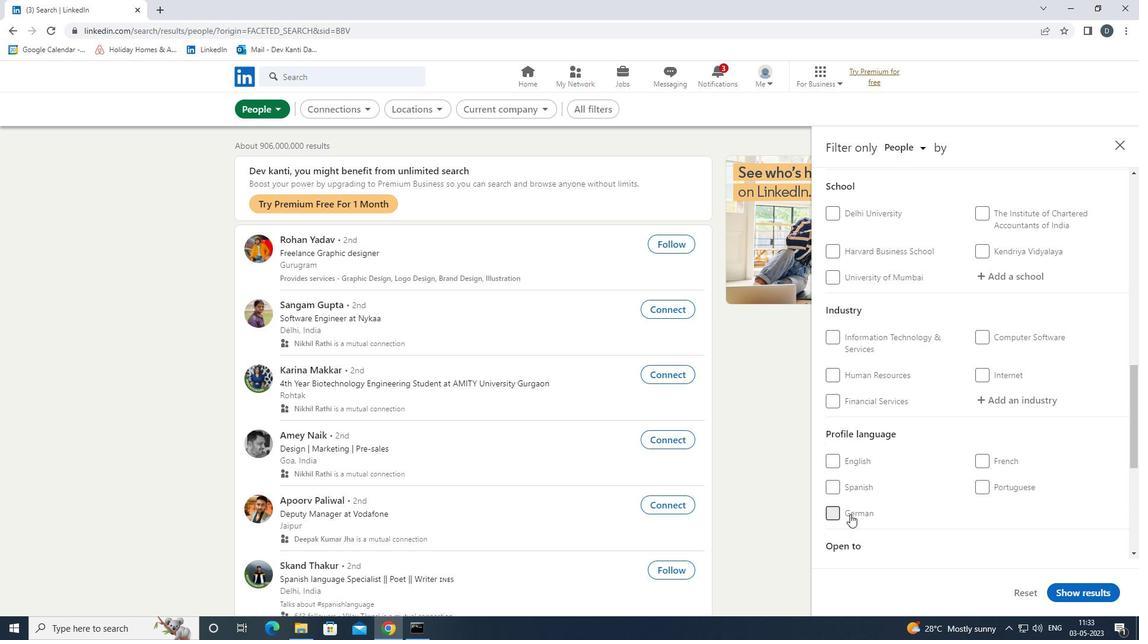 
Action: Mouse scrolled (985, 496) with delta (0, 0)
Screenshot: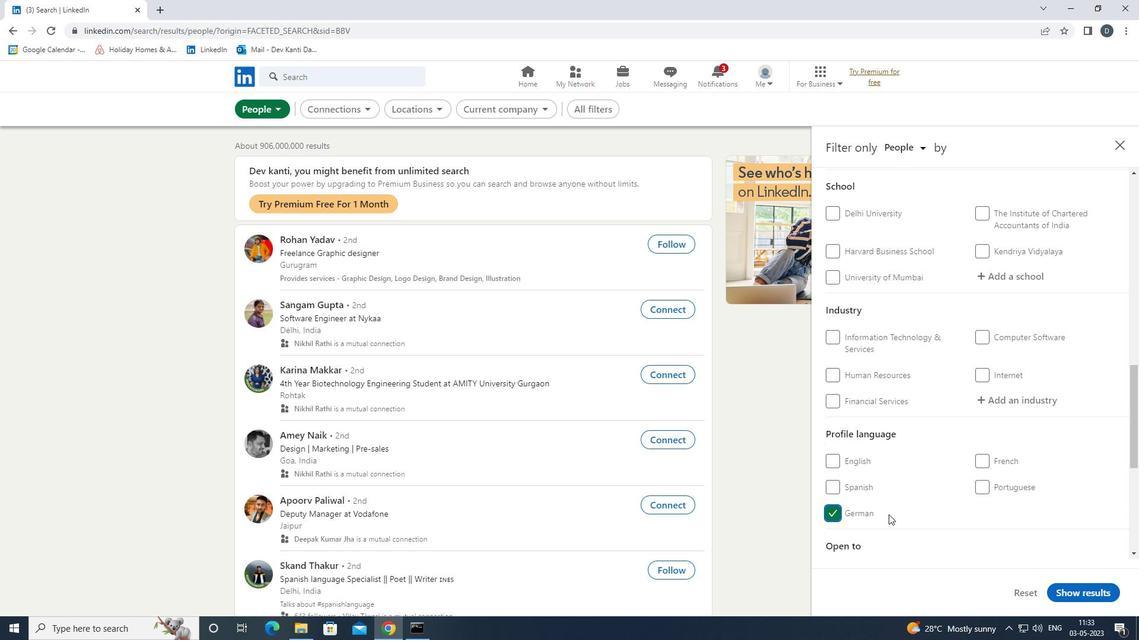 
Action: Mouse scrolled (985, 496) with delta (0, 0)
Screenshot: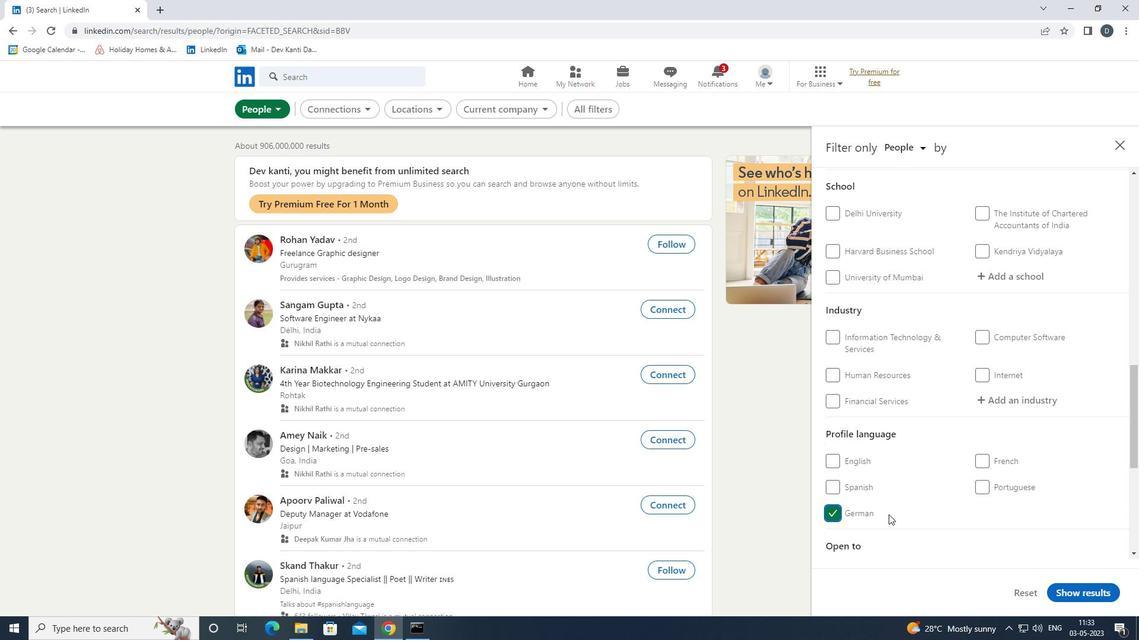 
Action: Mouse scrolled (985, 496) with delta (0, 0)
Screenshot: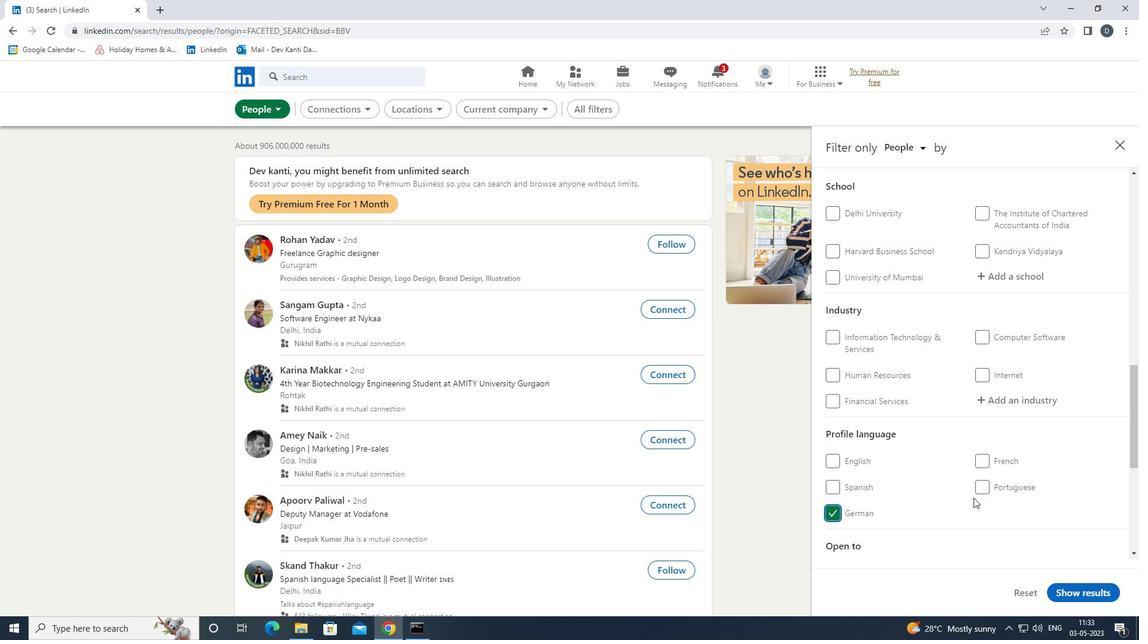 
Action: Mouse scrolled (985, 496) with delta (0, 0)
Screenshot: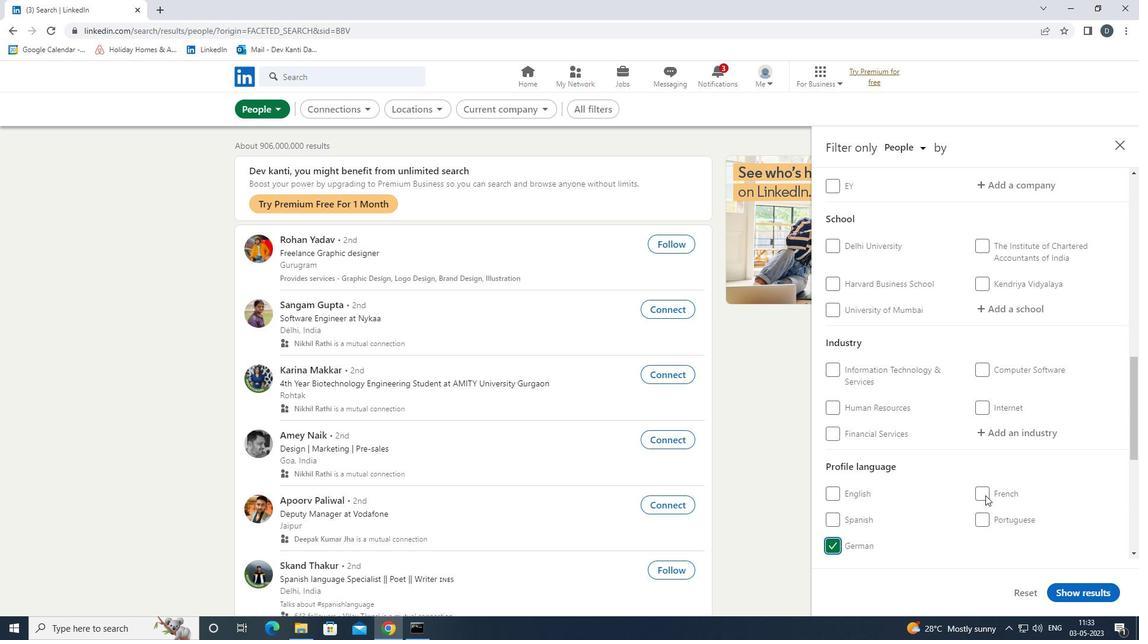 
Action: Mouse moved to (1010, 397)
Screenshot: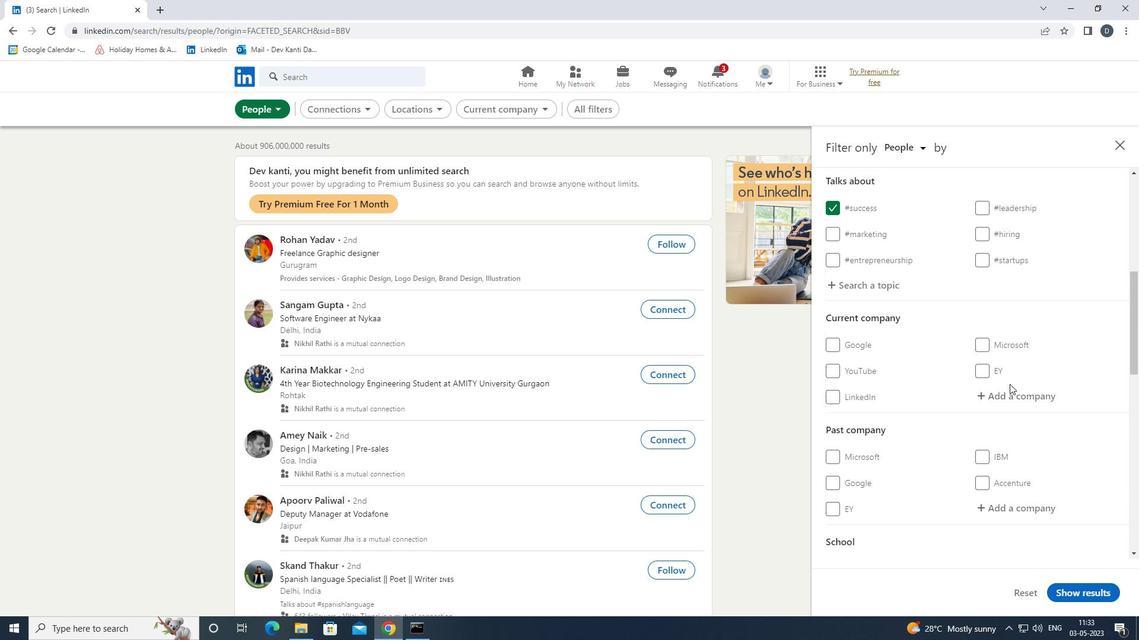 
Action: Mouse pressed left at (1010, 397)
Screenshot: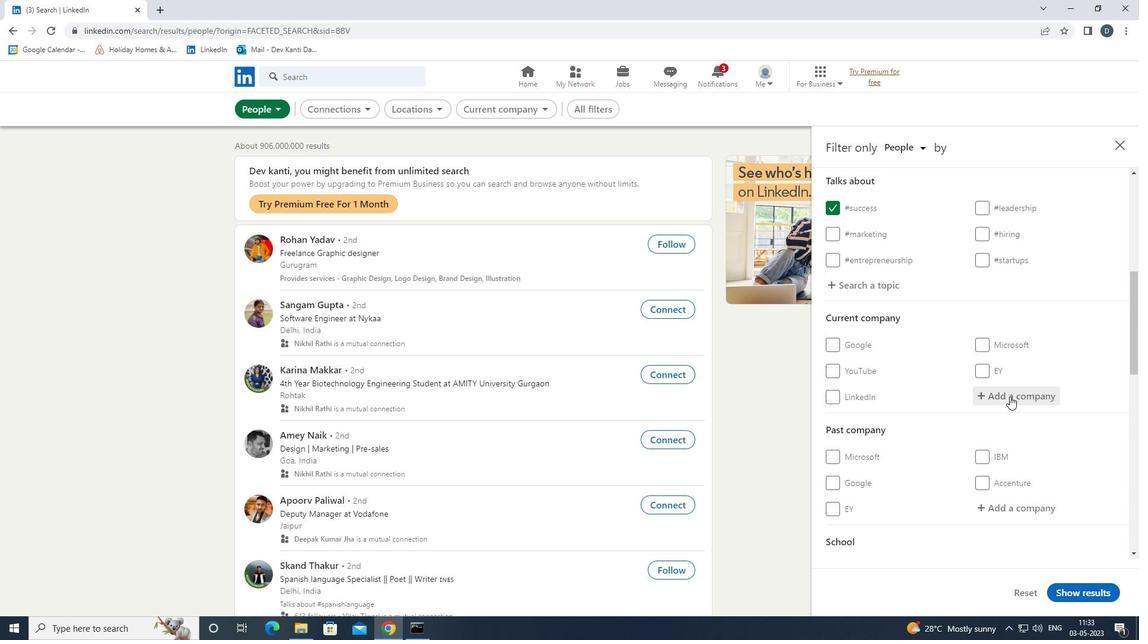 
Action: Key pressed <Key.shift>PATNA<Key.insert><Key.insert><Key.insert><Key.backspace><Key.backspace><Key.backspace><Key.backspace><Key.backspace><Key.backspace><Key.shift>ANTLER<Key.down><Key.enter>
Screenshot: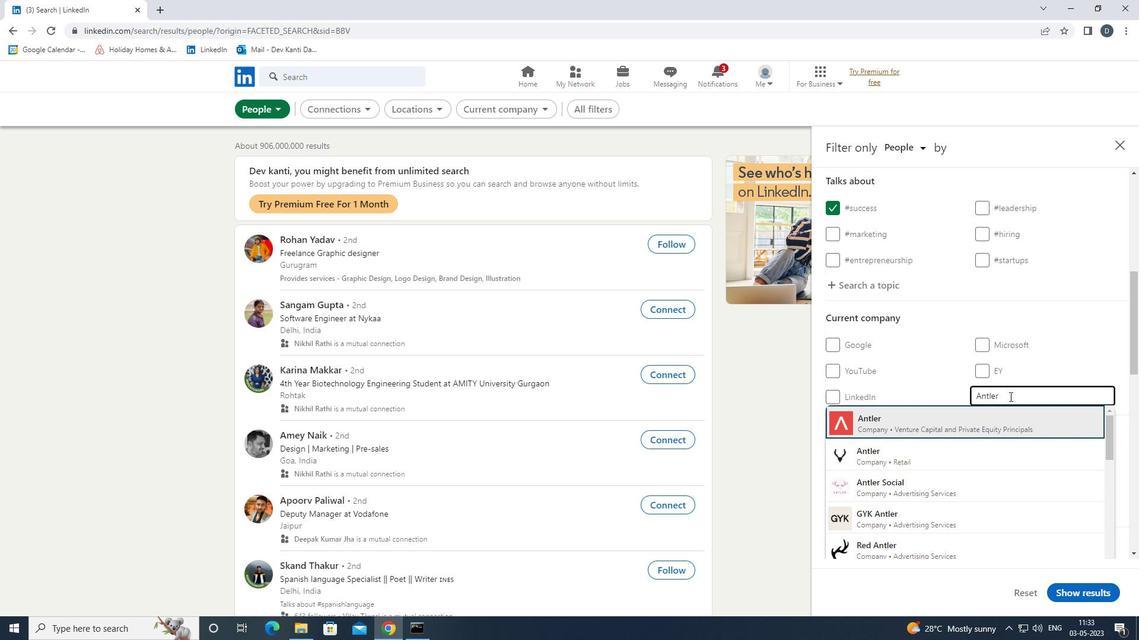 
Action: Mouse scrolled (1010, 396) with delta (0, 0)
Screenshot: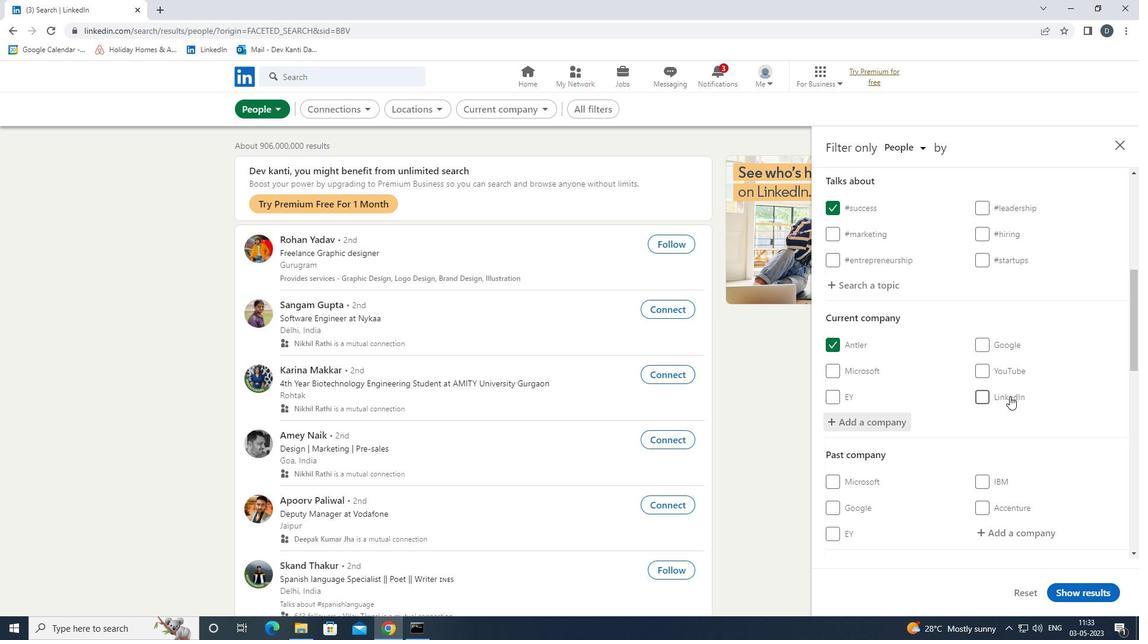
Action: Mouse moved to (1010, 400)
Screenshot: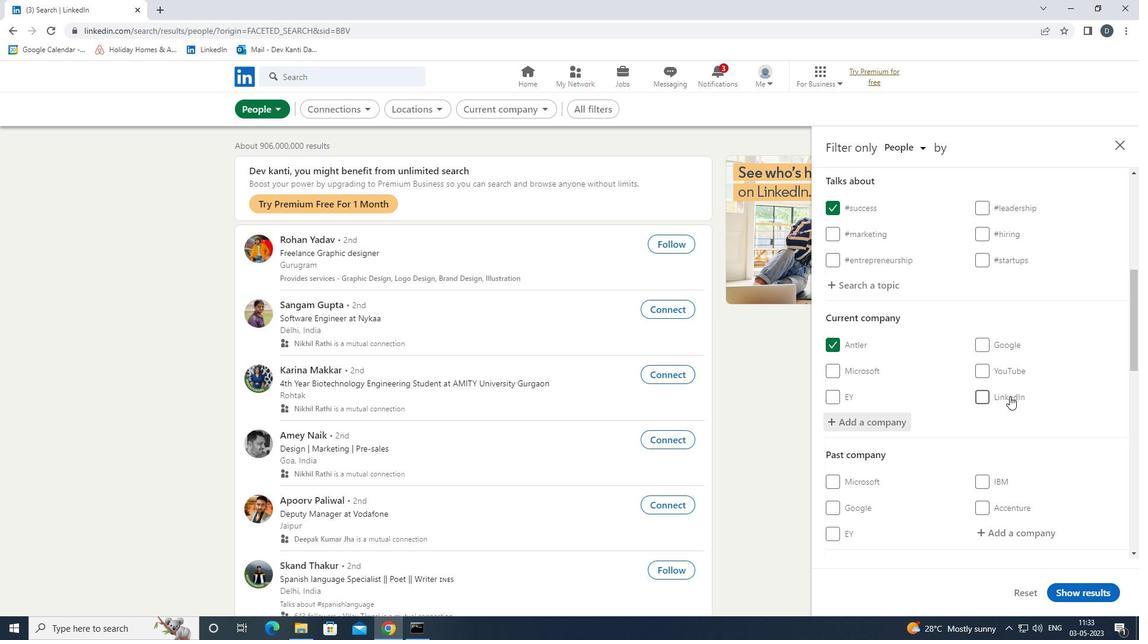 
Action: Mouse scrolled (1010, 399) with delta (0, 0)
Screenshot: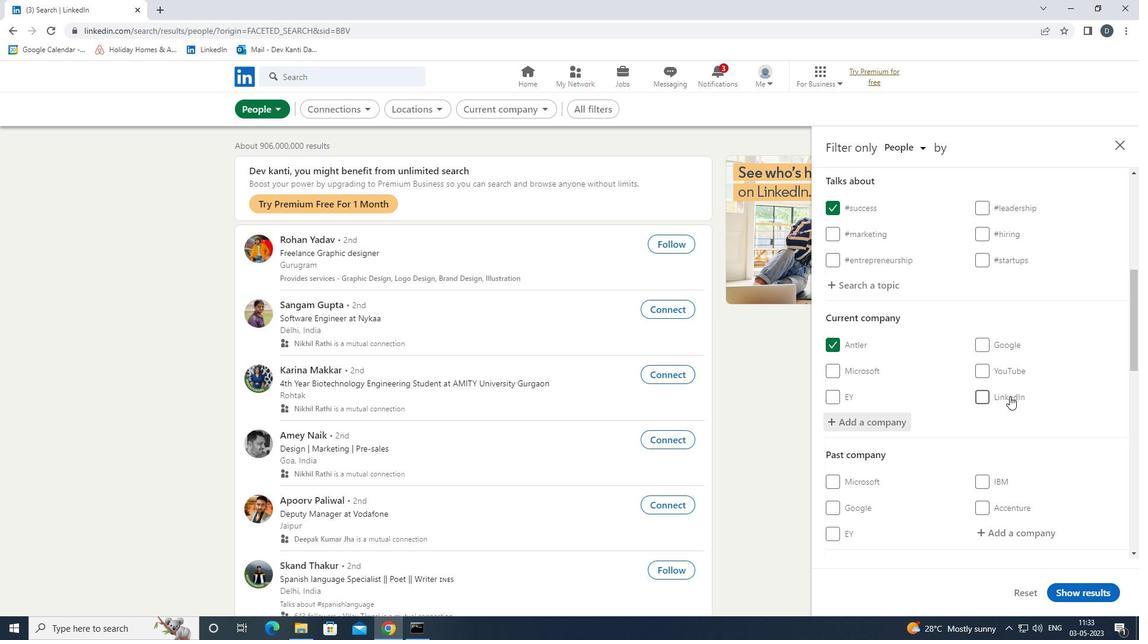 
Action: Mouse moved to (1010, 400)
Screenshot: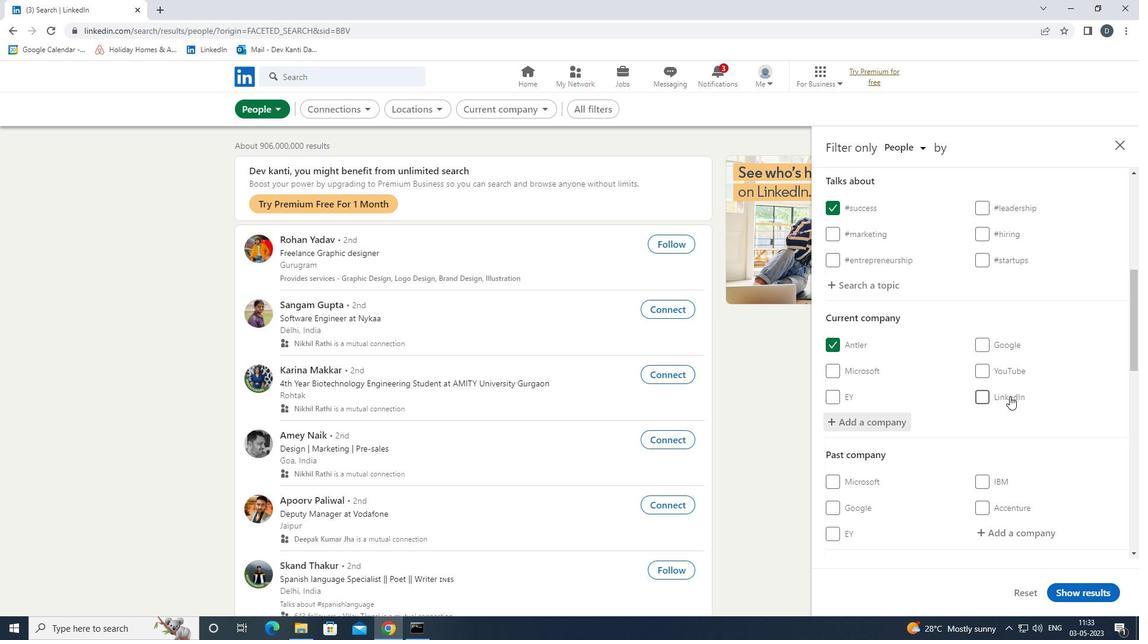 
Action: Mouse scrolled (1010, 400) with delta (0, 0)
Screenshot: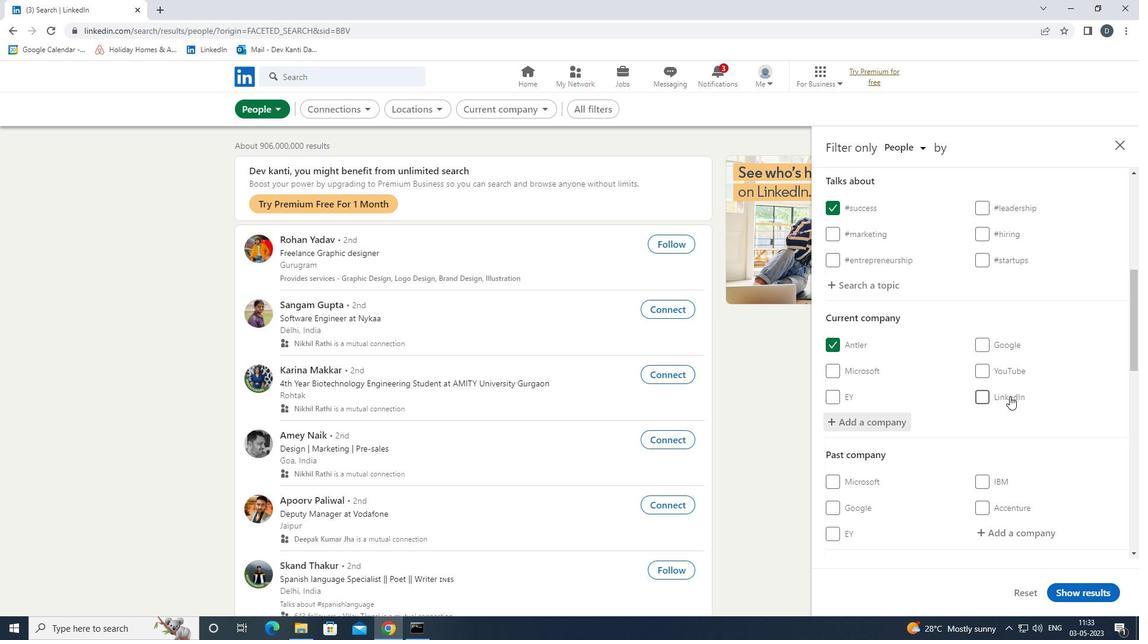 
Action: Mouse scrolled (1010, 400) with delta (0, 0)
Screenshot: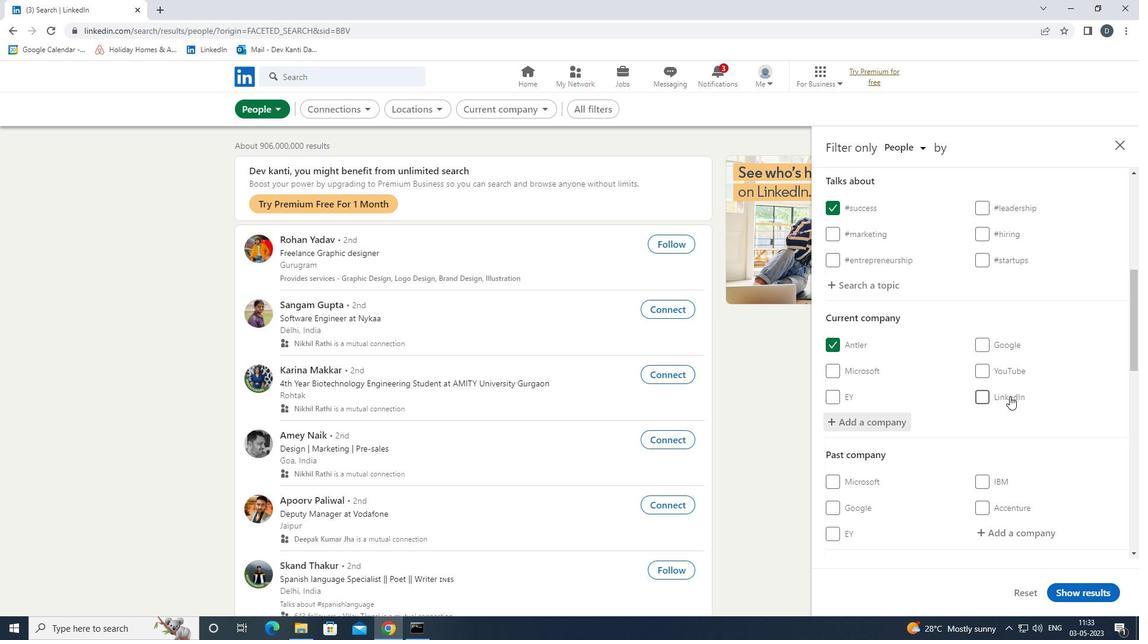 
Action: Mouse moved to (1022, 415)
Screenshot: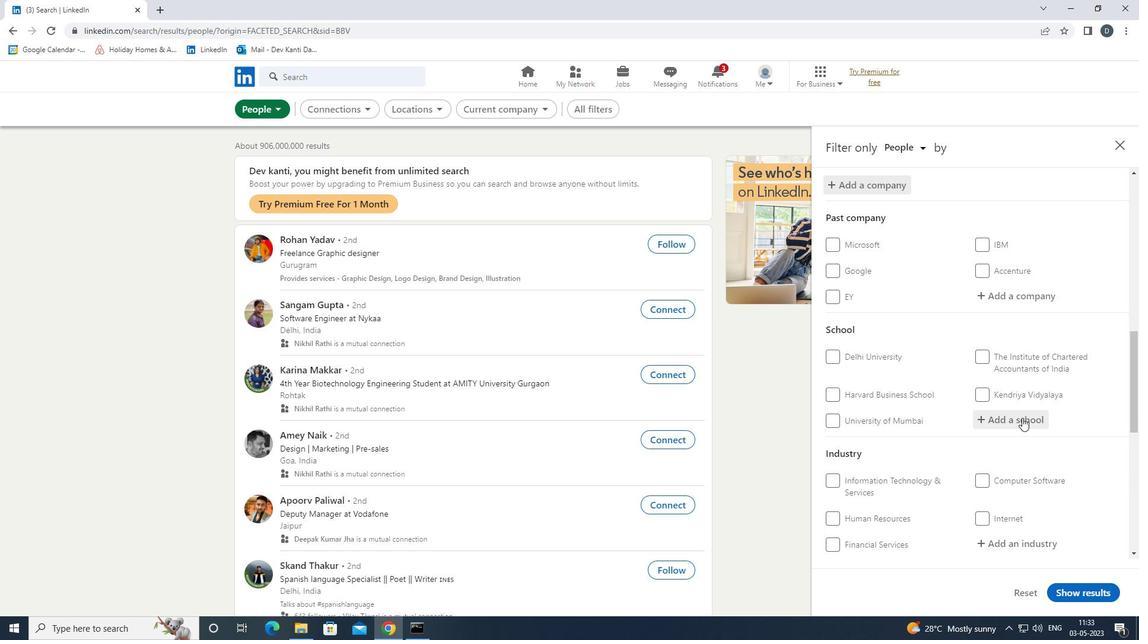 
Action: Mouse pressed left at (1022, 415)
Screenshot: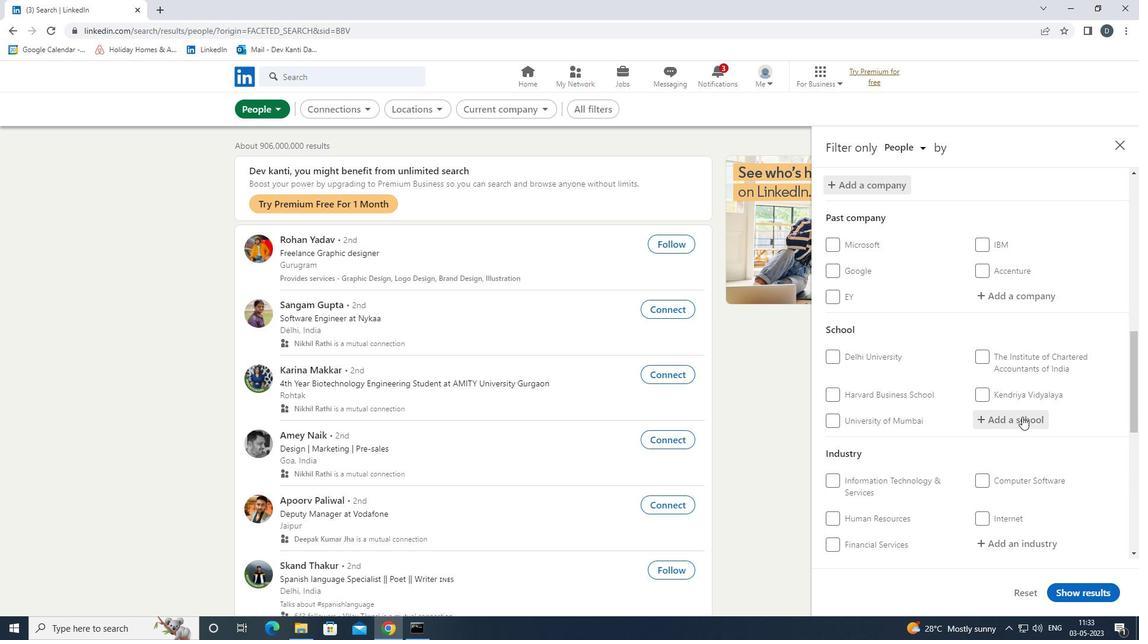 
Action: Key pressed <Key.shift>PATNA<Key.space><Key.shift>CENTRAL<Key.down><Key.enter>
Screenshot: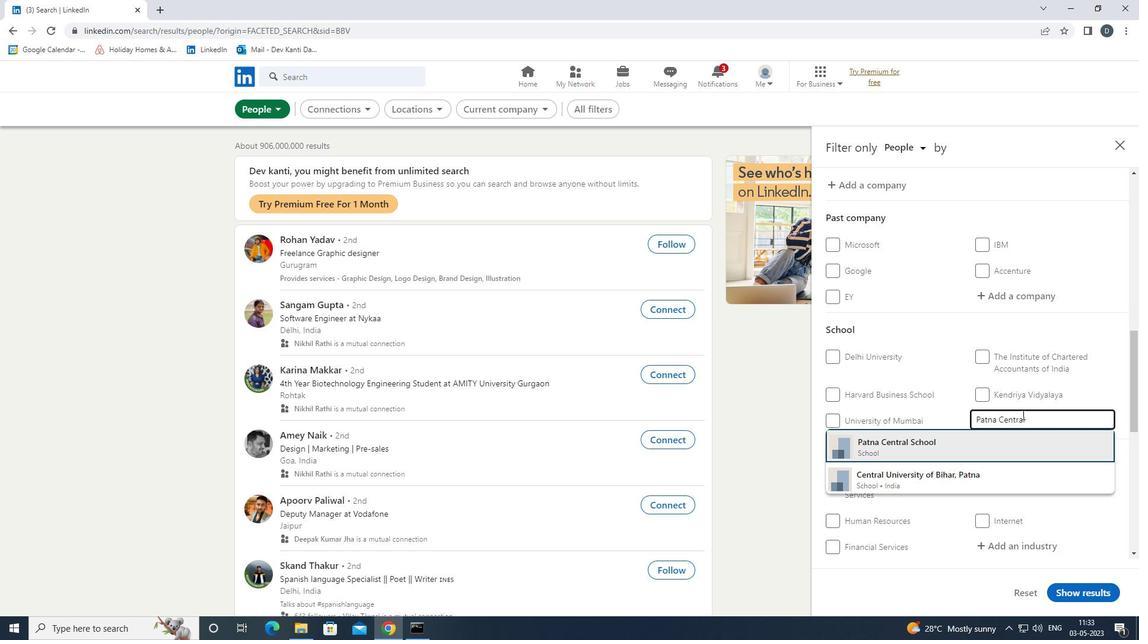 
Action: Mouse scrolled (1022, 414) with delta (0, 0)
Screenshot: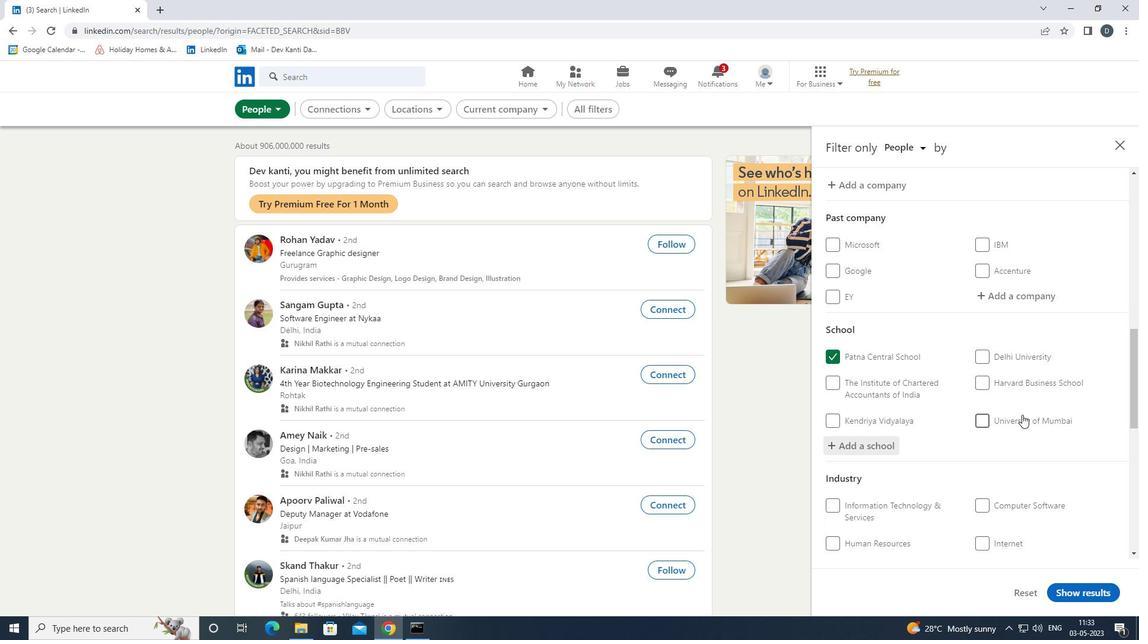 
Action: Mouse moved to (1022, 416)
Screenshot: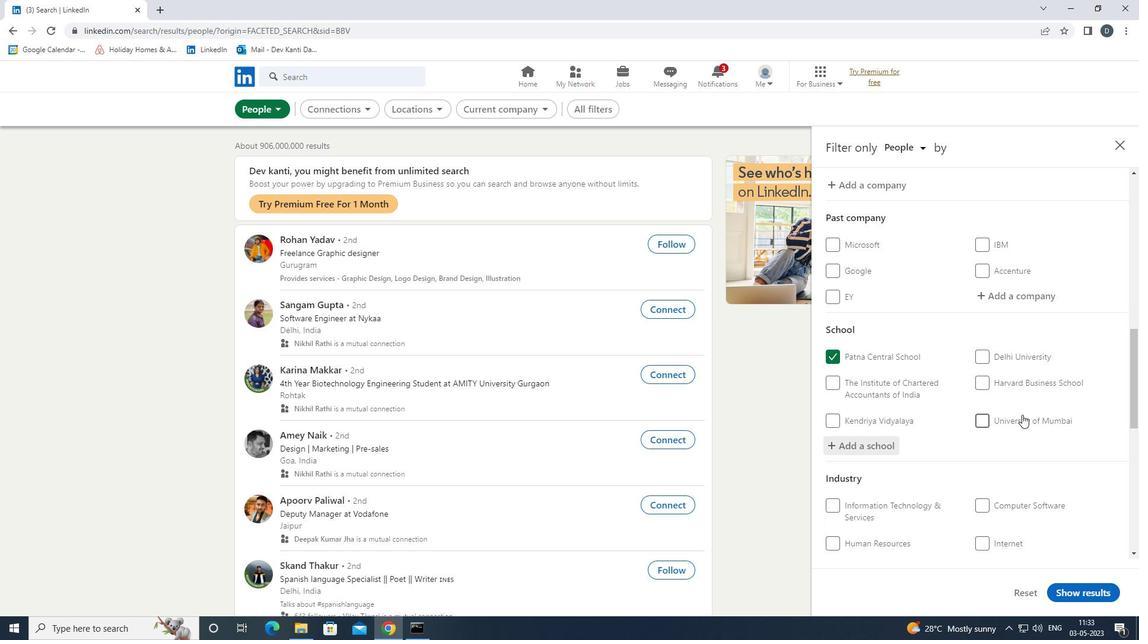 
Action: Mouse scrolled (1022, 415) with delta (0, 0)
Screenshot: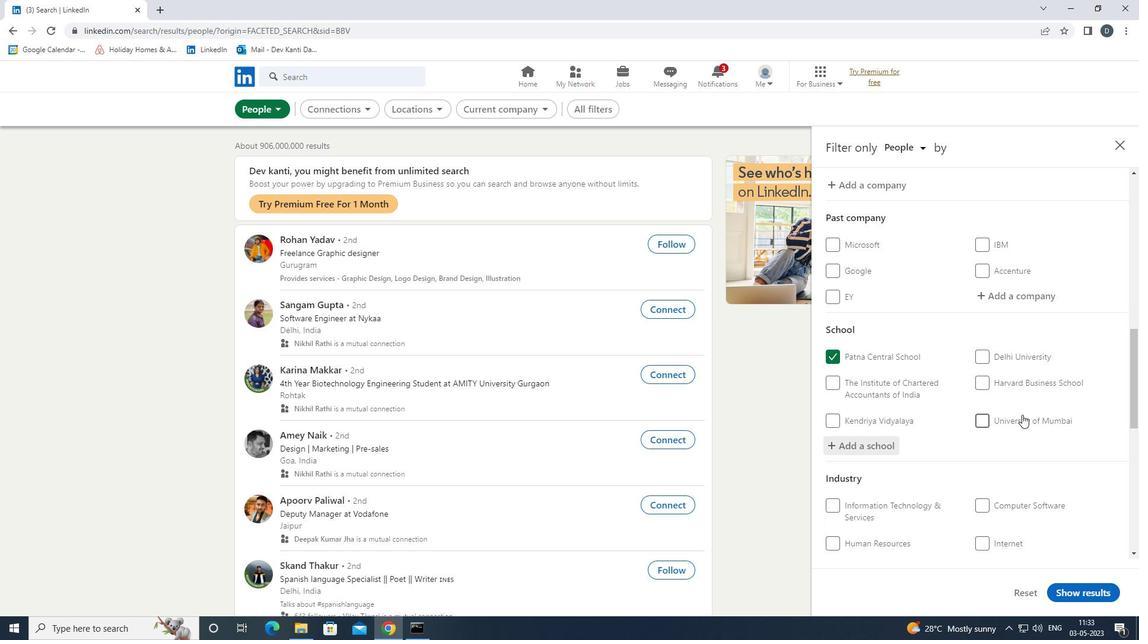 
Action: Mouse moved to (1022, 416)
Screenshot: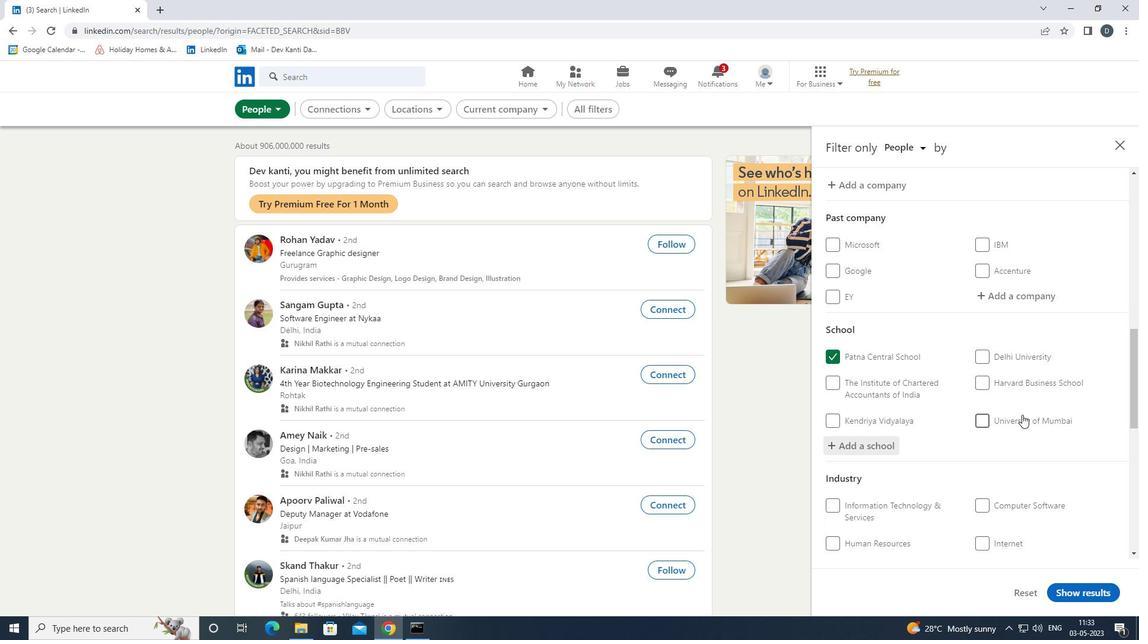 
Action: Mouse scrolled (1022, 416) with delta (0, 0)
Screenshot: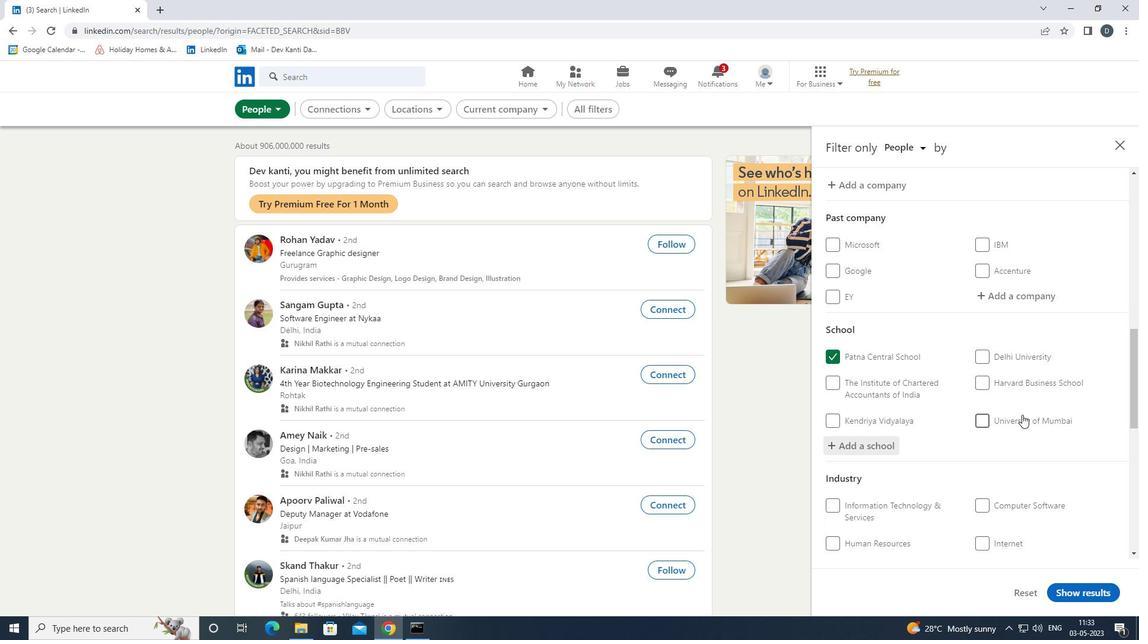 
Action: Mouse moved to (1019, 391)
Screenshot: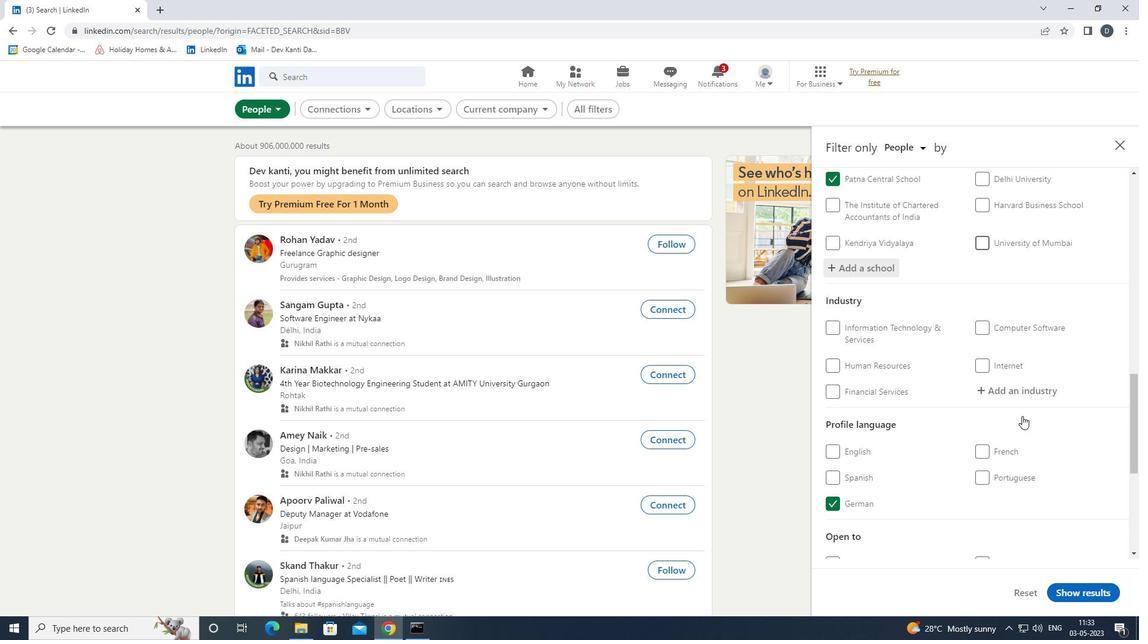 
Action: Mouse pressed left at (1019, 391)
Screenshot: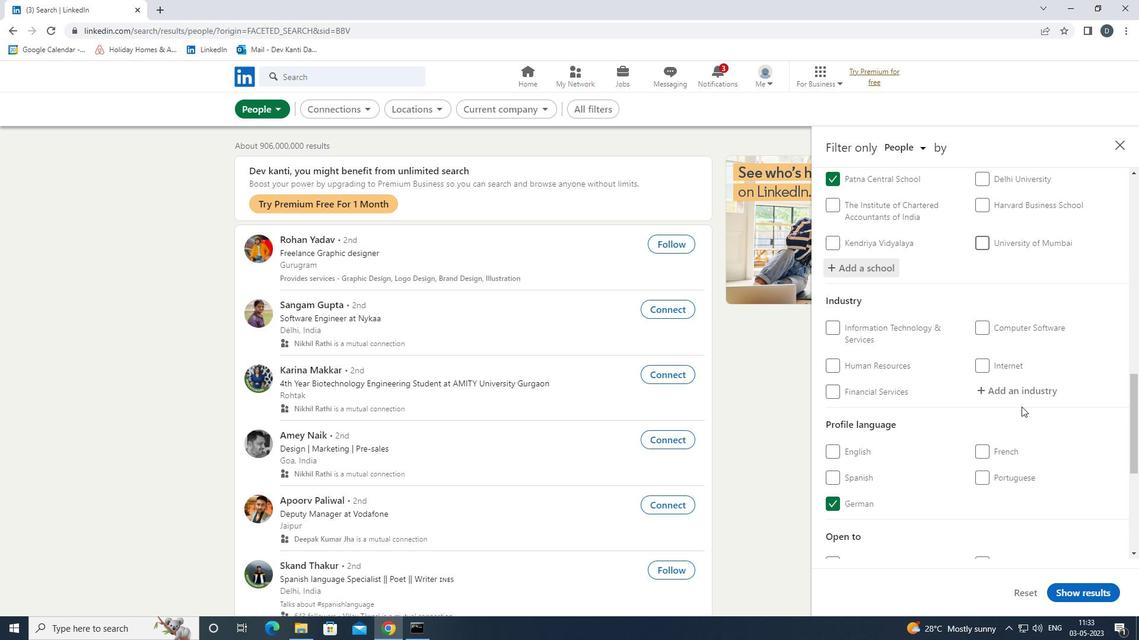 
Action: Key pressed <Key.shift>DISTILLERIE<Key.down><Key.backspace><Key.backspace><Key.backspace><Key.down><Key.enter>
Screenshot: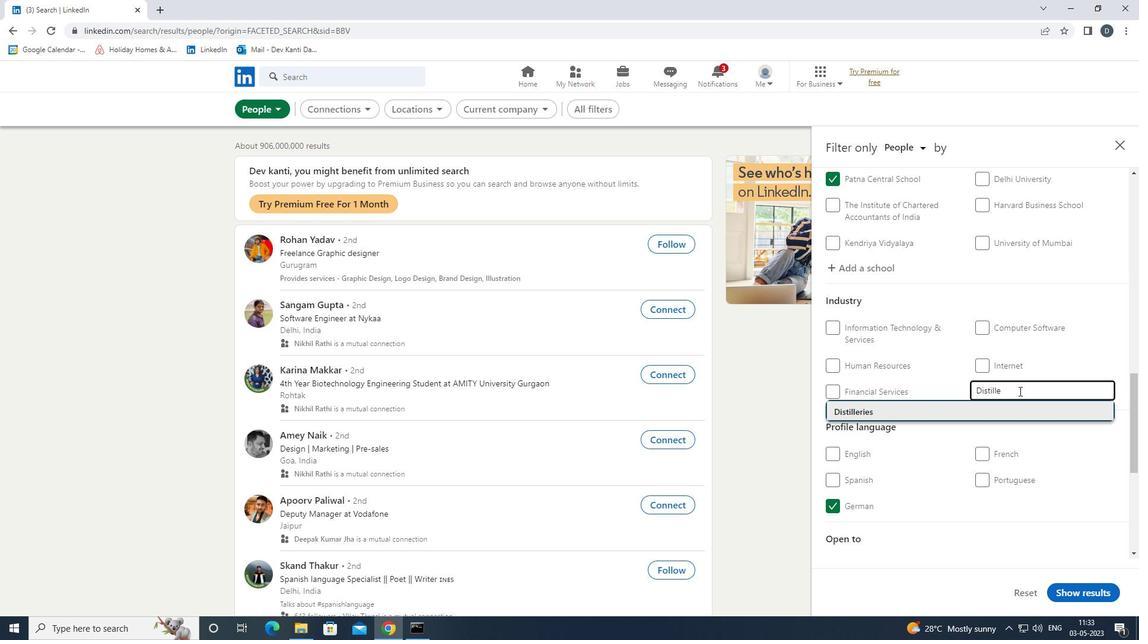 
Action: Mouse moved to (1000, 381)
Screenshot: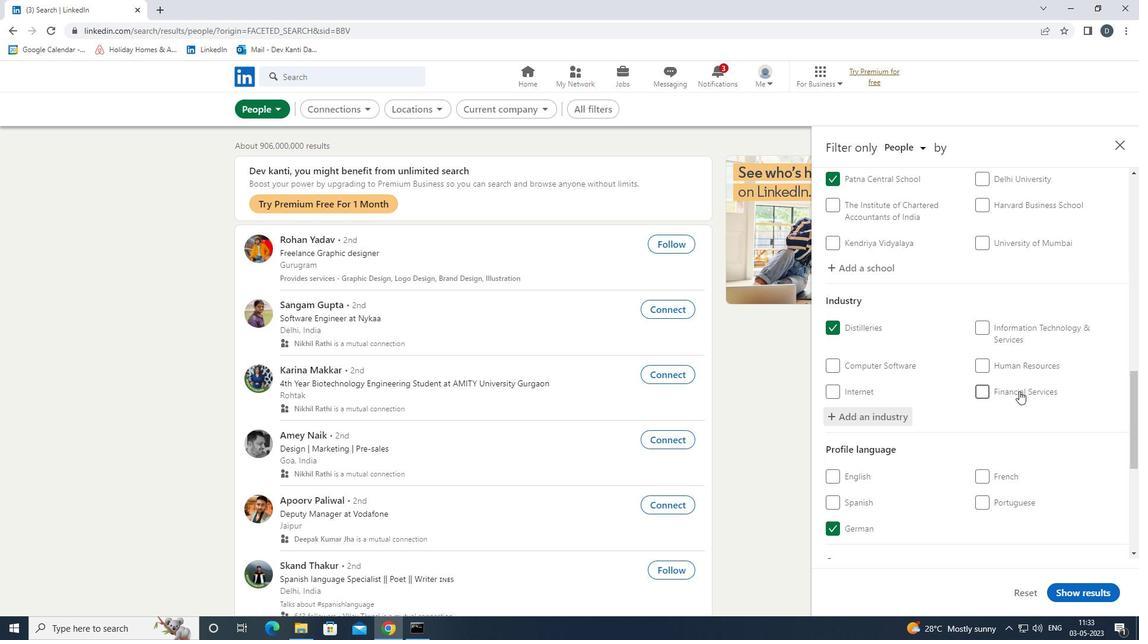 
Action: Mouse scrolled (1000, 381) with delta (0, 0)
Screenshot: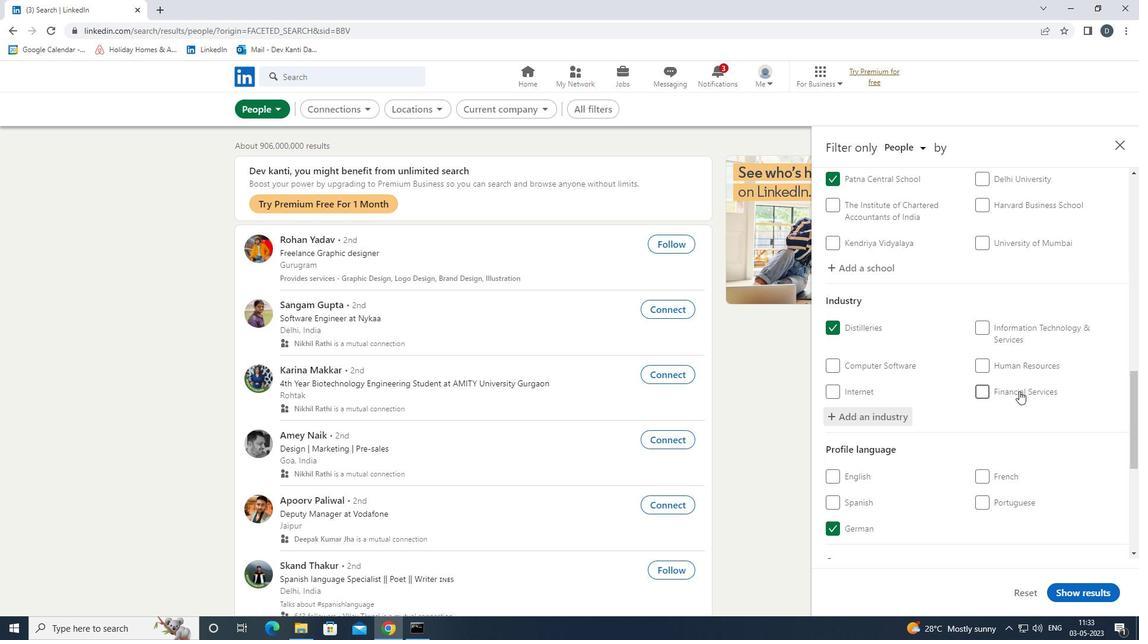
Action: Mouse moved to (1001, 384)
Screenshot: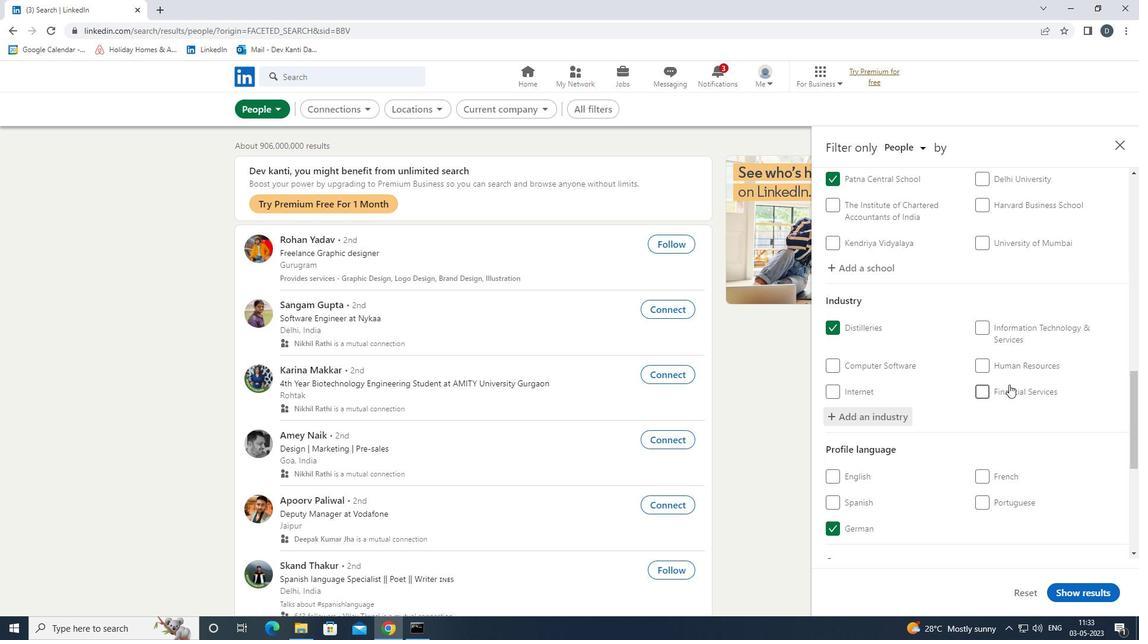 
Action: Mouse scrolled (1001, 383) with delta (0, 0)
Screenshot: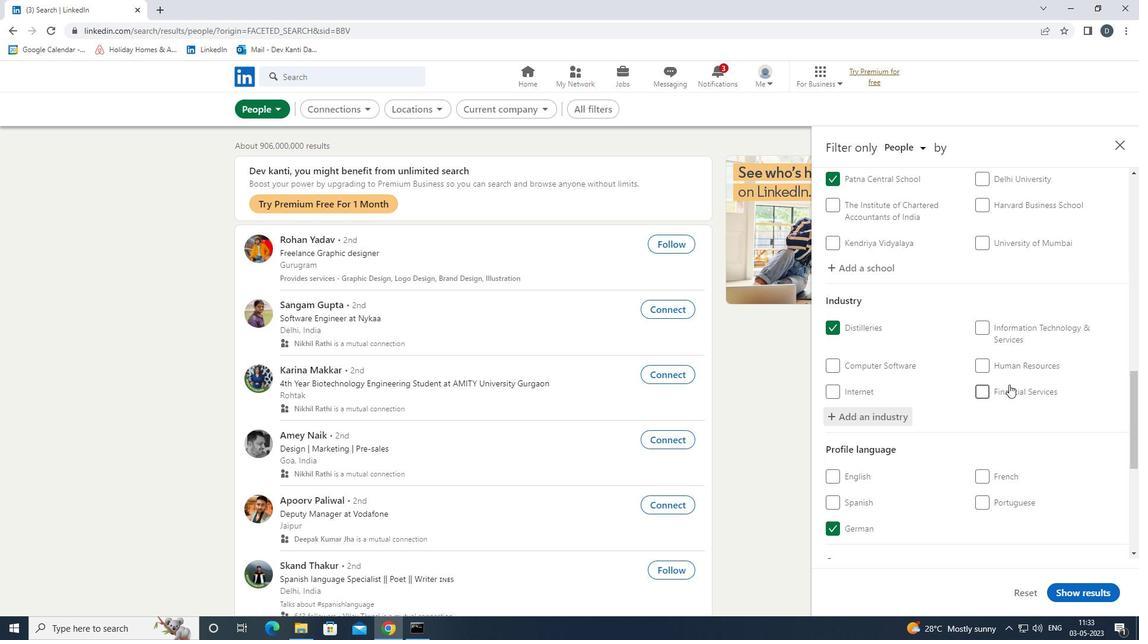 
Action: Mouse moved to (1001, 385)
Screenshot: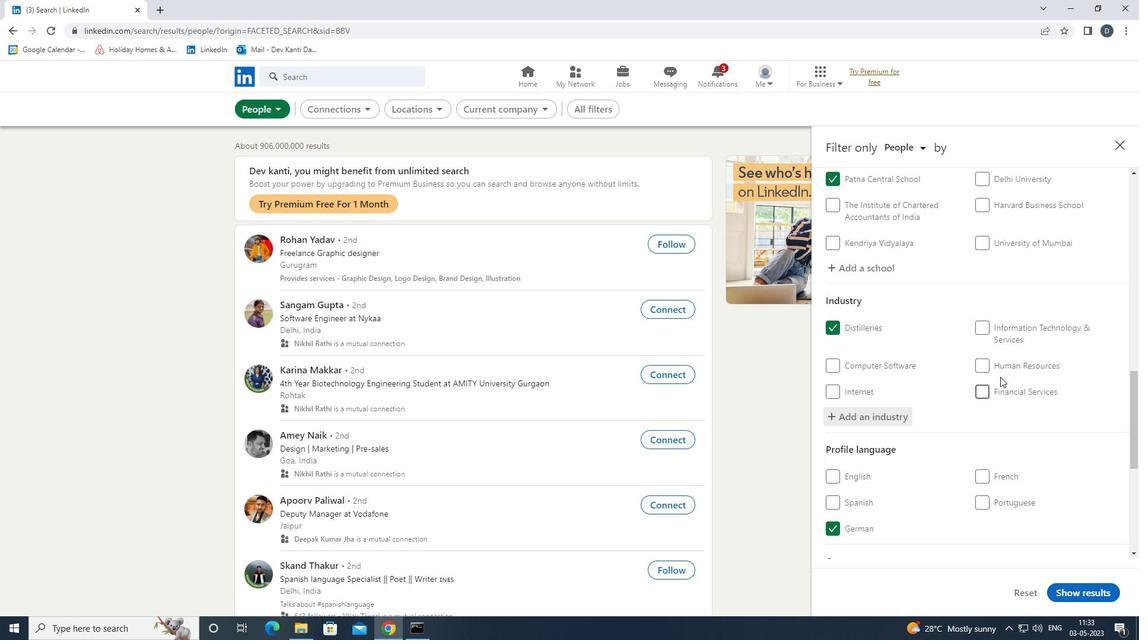 
Action: Mouse scrolled (1001, 385) with delta (0, 0)
Screenshot: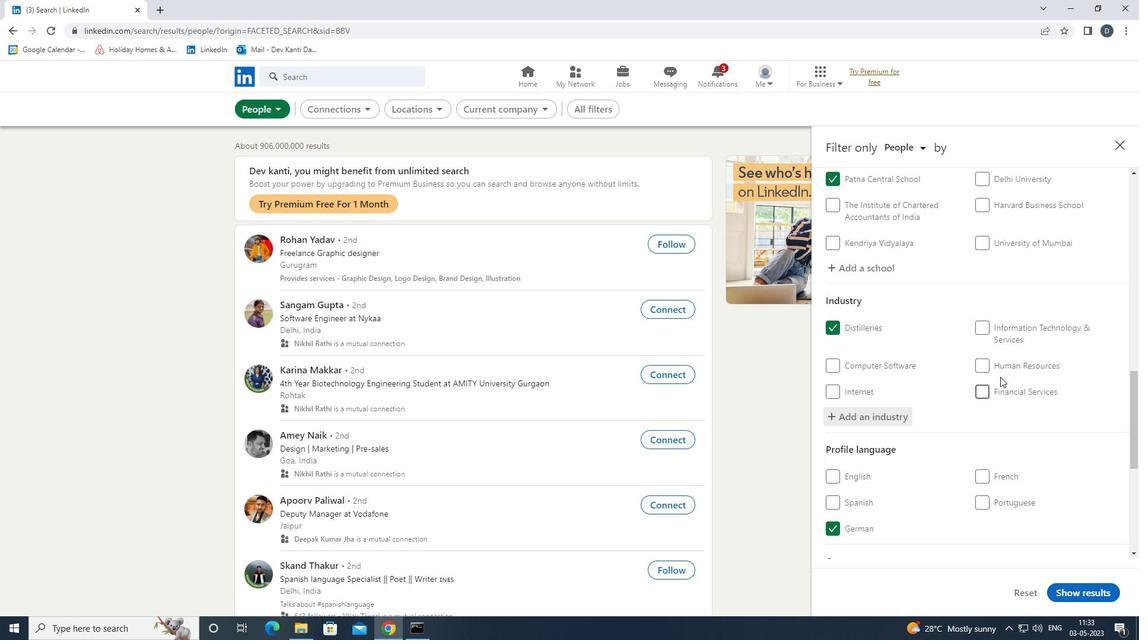
Action: Mouse moved to (1004, 392)
Screenshot: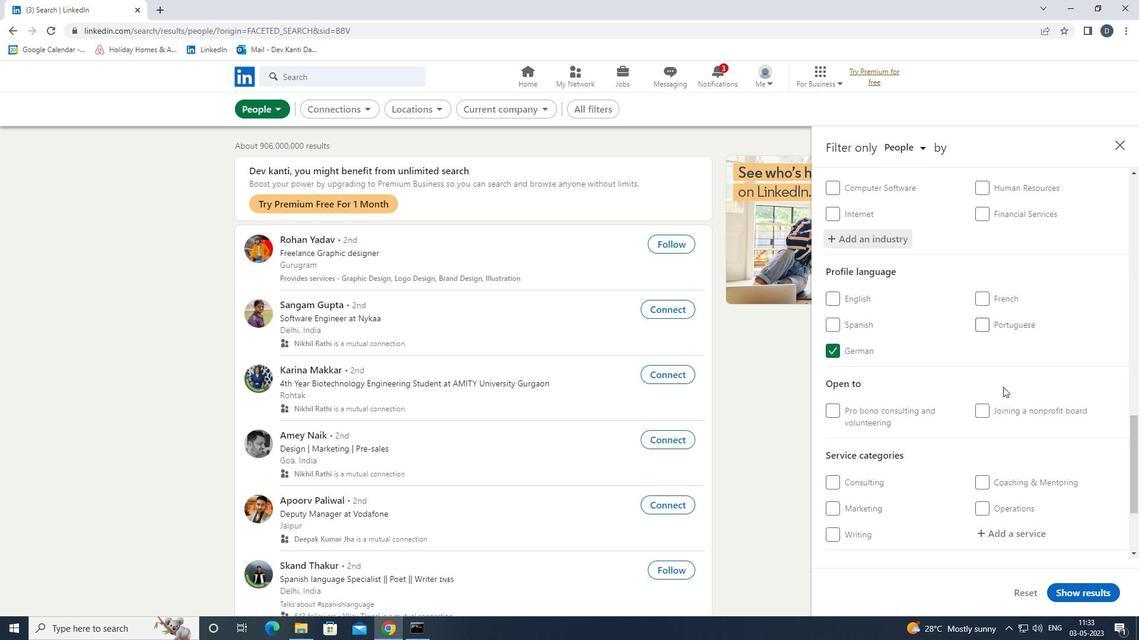 
Action: Mouse scrolled (1004, 391) with delta (0, 0)
Screenshot: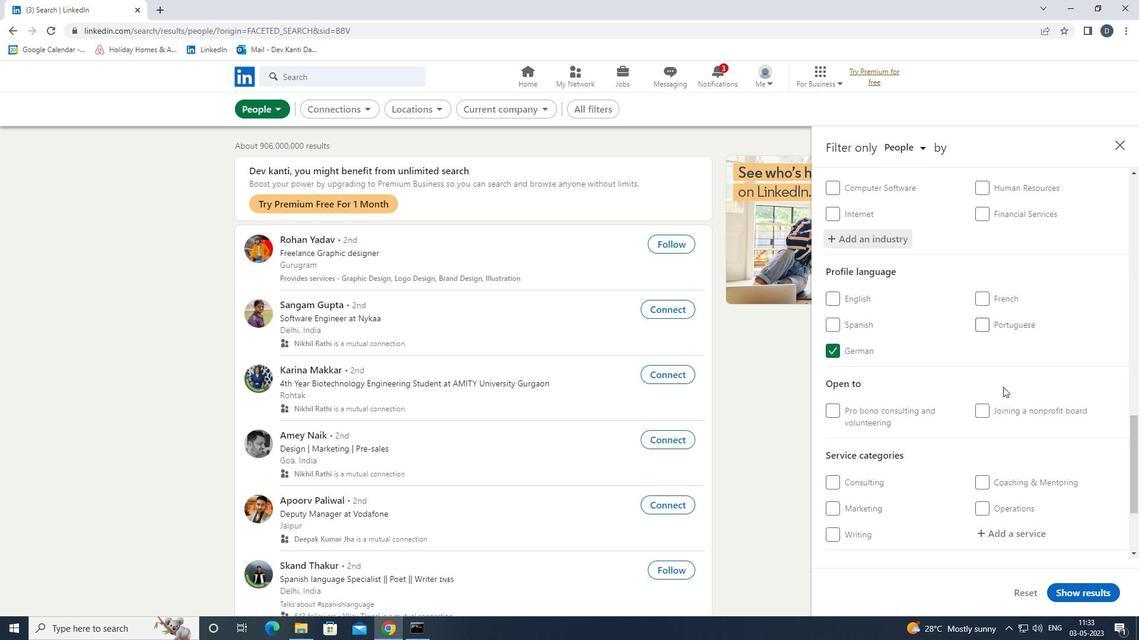 
Action: Mouse scrolled (1004, 391) with delta (0, 0)
Screenshot: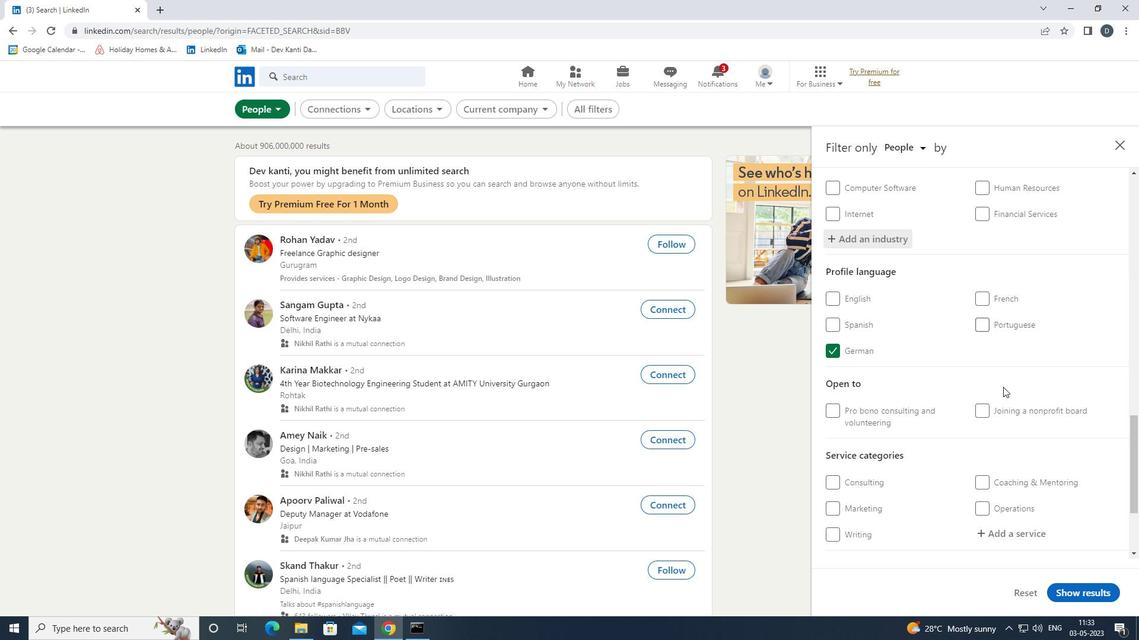 
Action: Mouse moved to (1013, 416)
Screenshot: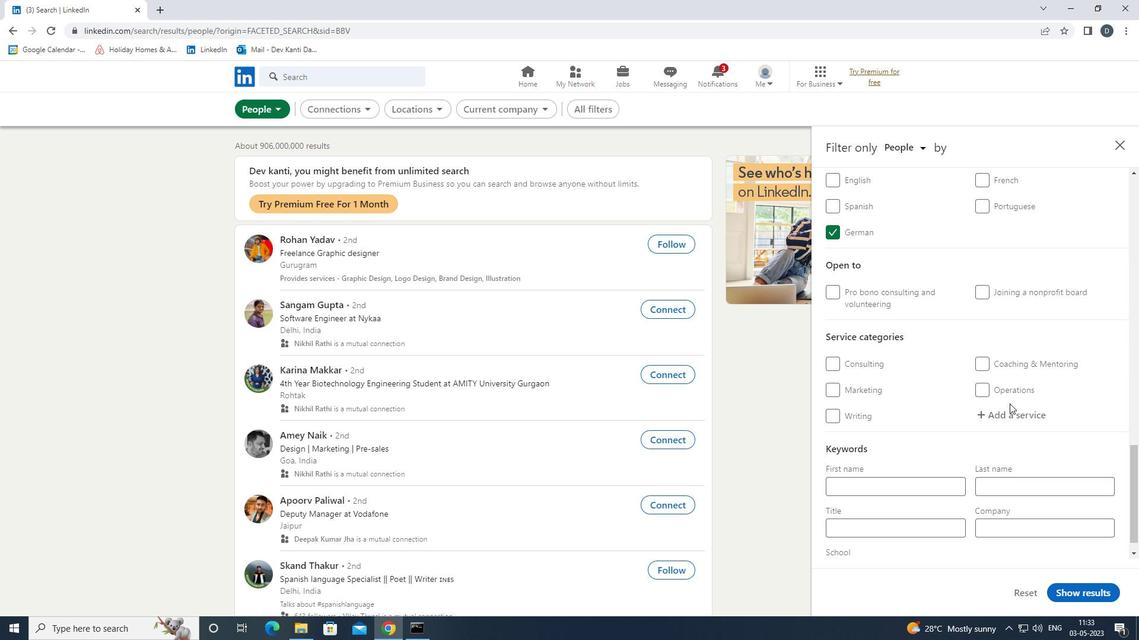 
Action: Mouse pressed left at (1013, 416)
Screenshot: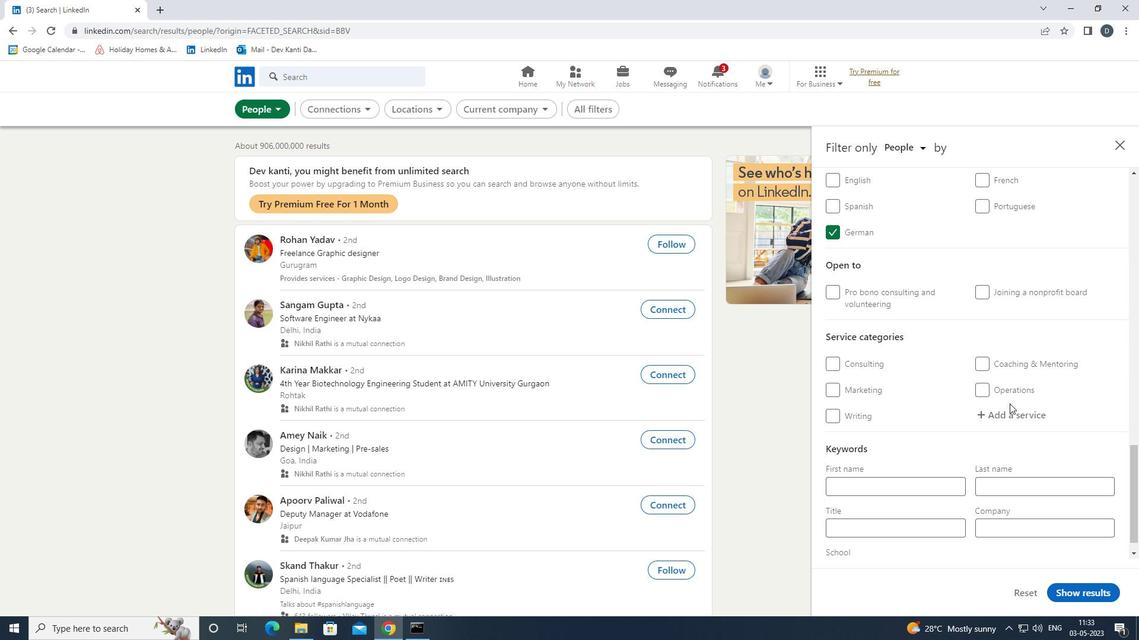 
Action: Mouse moved to (1013, 417)
Screenshot: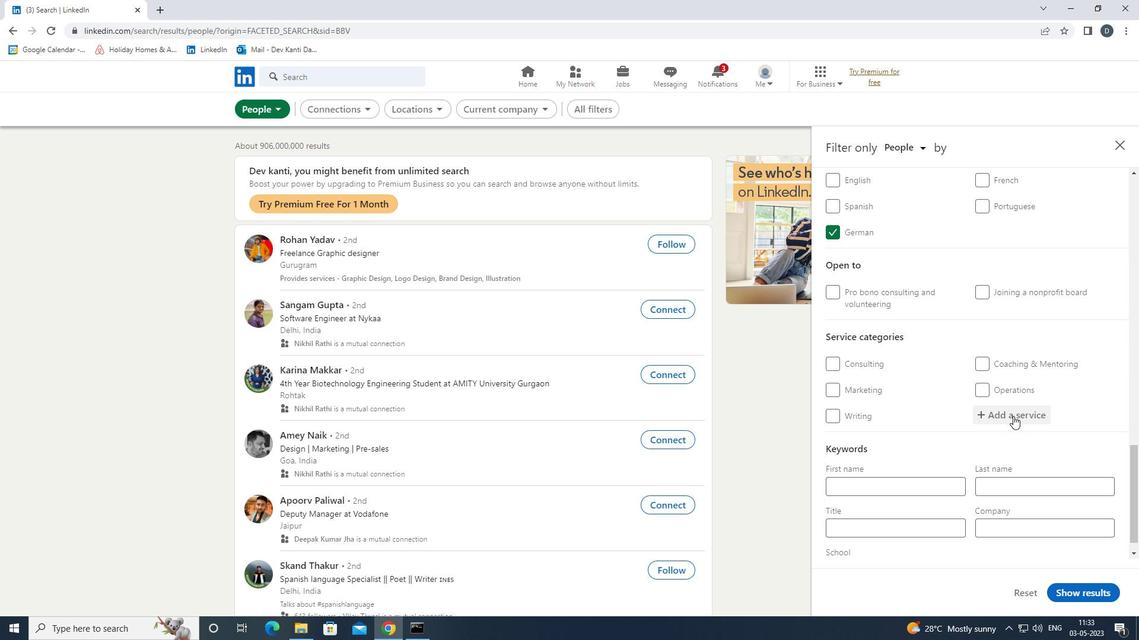 
Action: Key pressed <Key.shift>EMAIL<Key.space><Key.shift>MAR<Key.down><Key.enter>
Screenshot: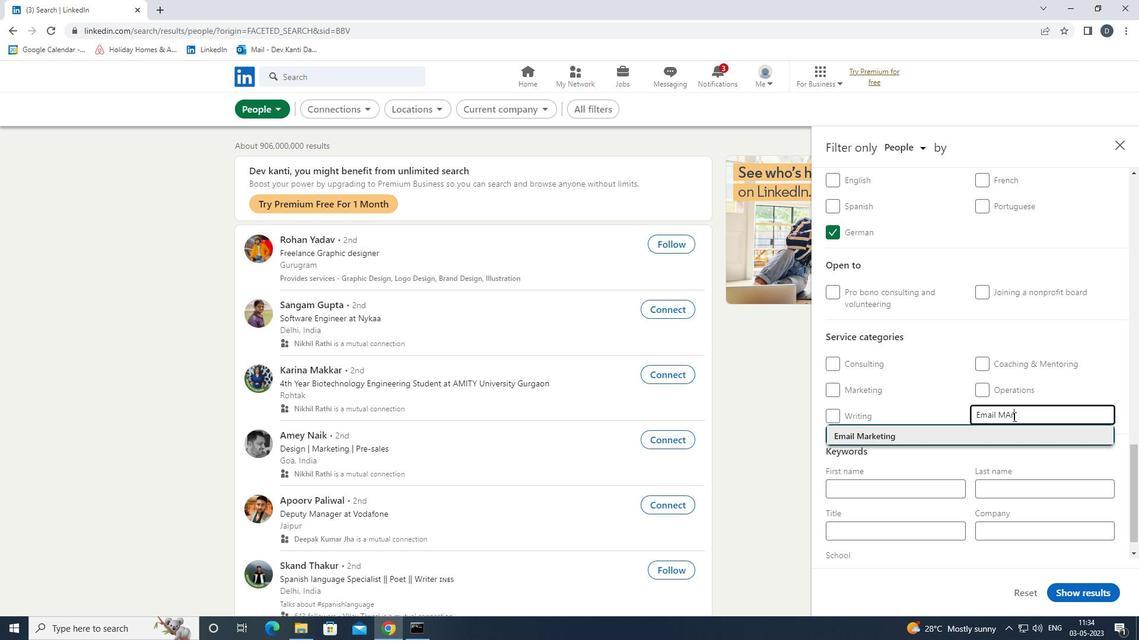 
Action: Mouse moved to (919, 404)
Screenshot: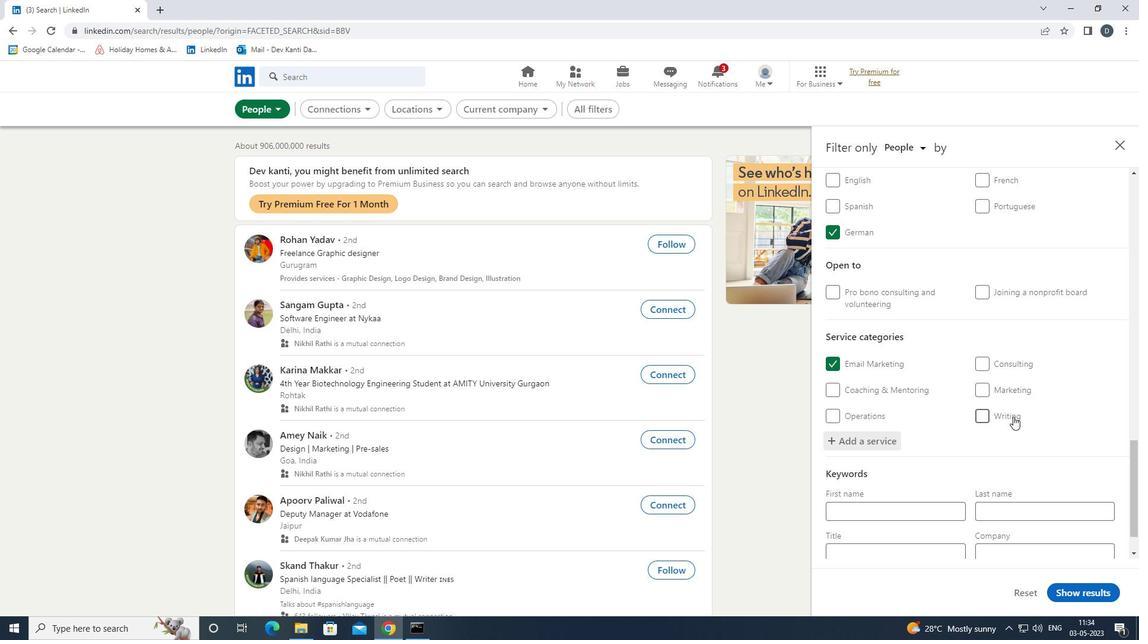 
Action: Mouse scrolled (919, 404) with delta (0, 0)
Screenshot: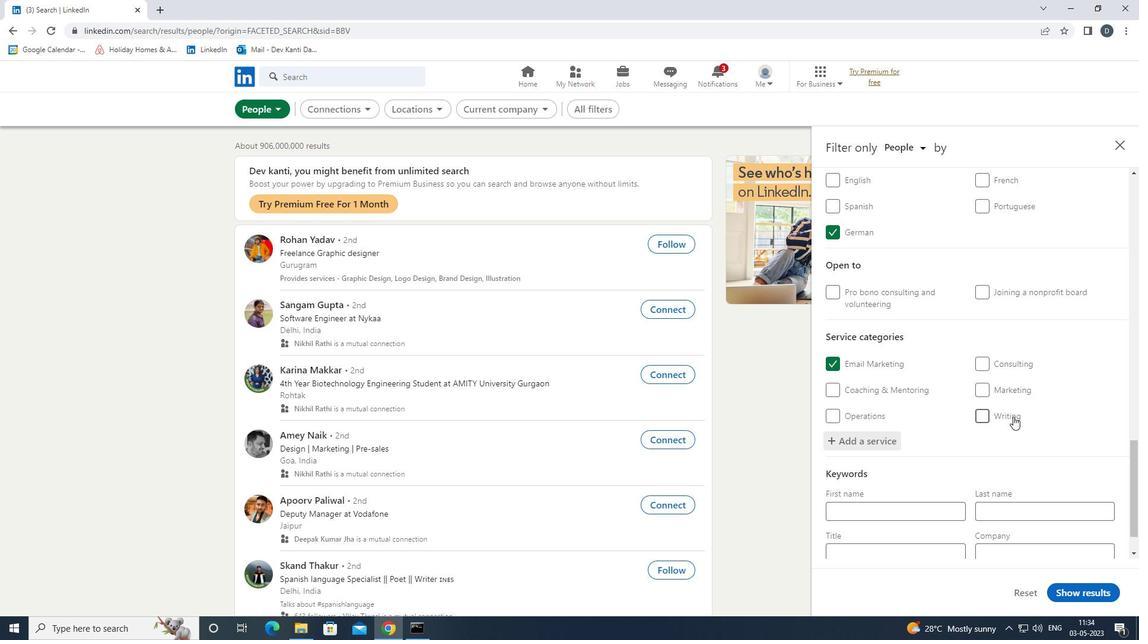
Action: Mouse scrolled (919, 404) with delta (0, 0)
Screenshot: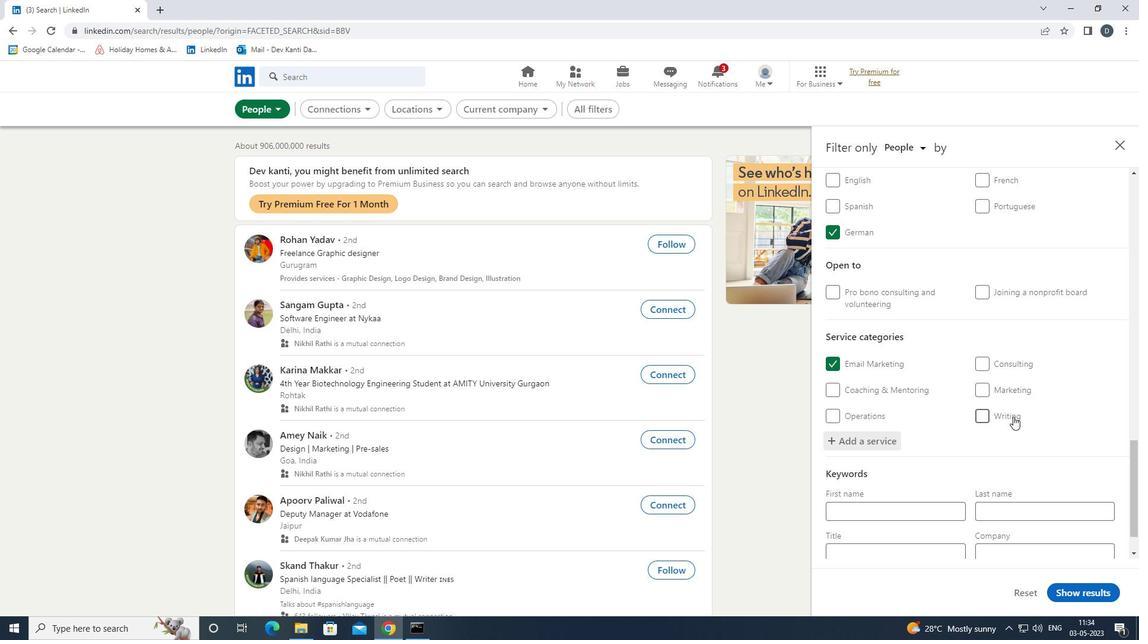 
Action: Mouse scrolled (919, 404) with delta (0, 0)
Screenshot: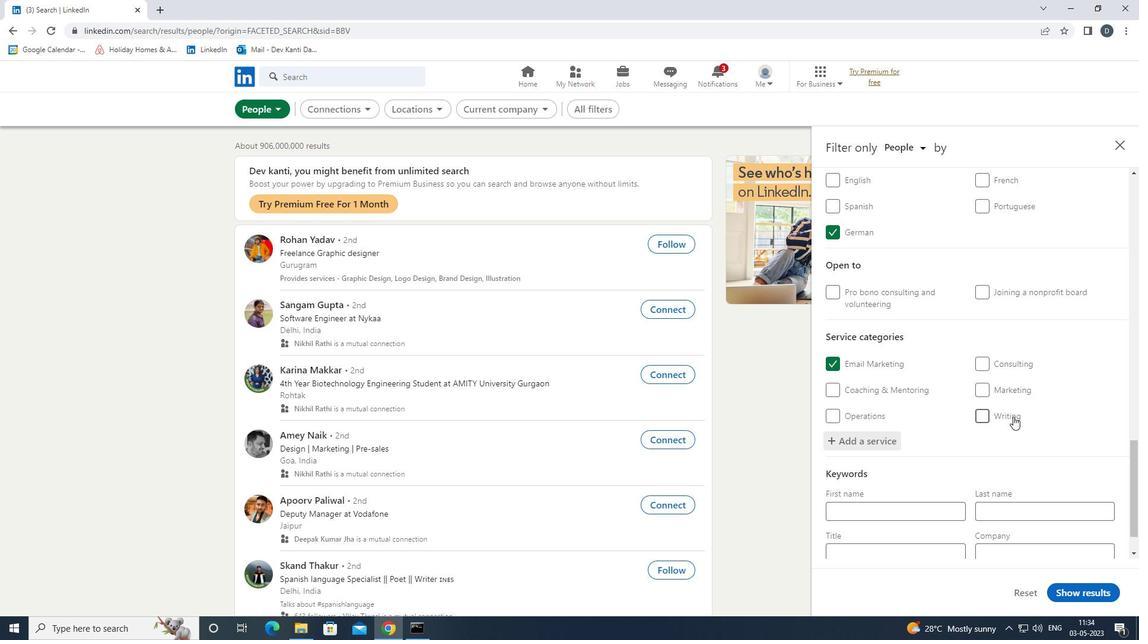 
Action: Mouse scrolled (919, 404) with delta (0, 0)
Screenshot: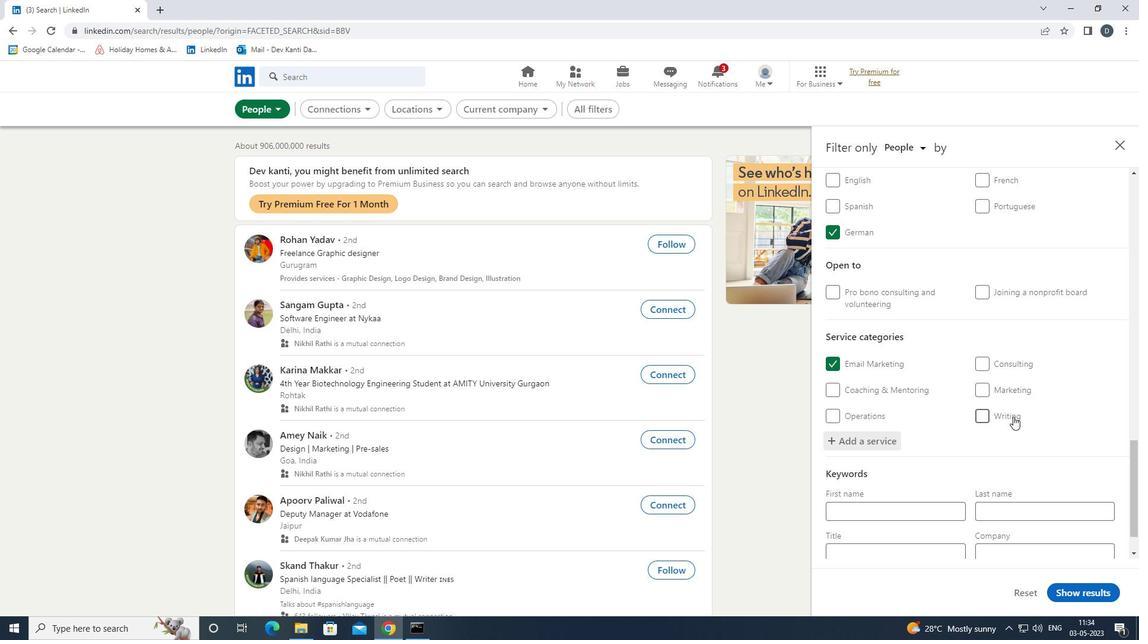 
Action: Mouse moved to (919, 496)
Screenshot: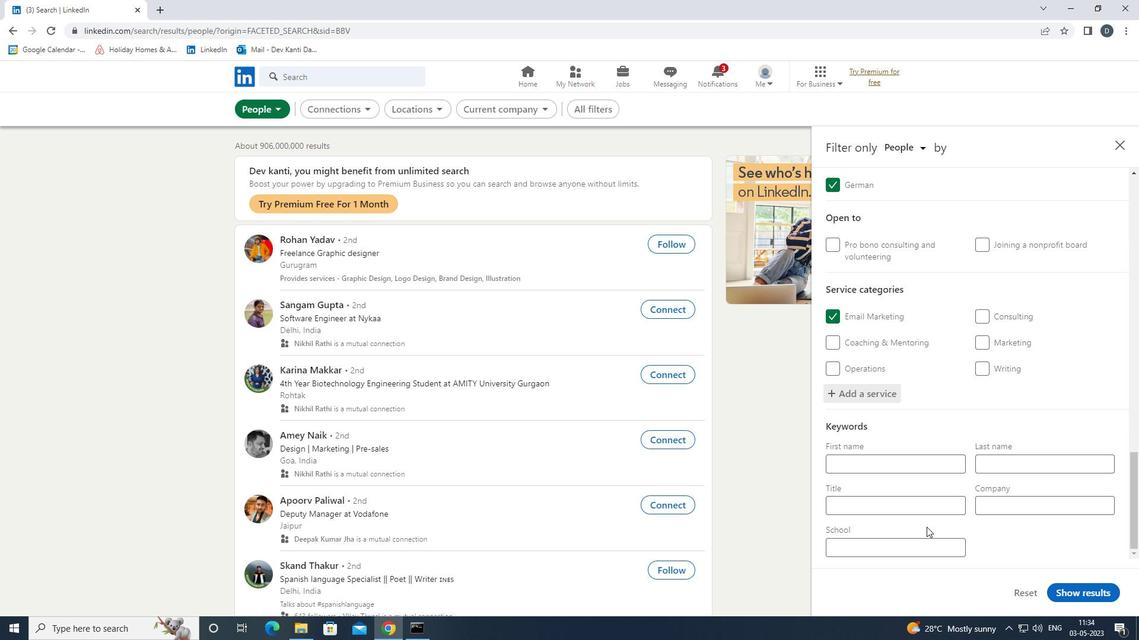 
Action: Mouse pressed left at (919, 496)
Screenshot: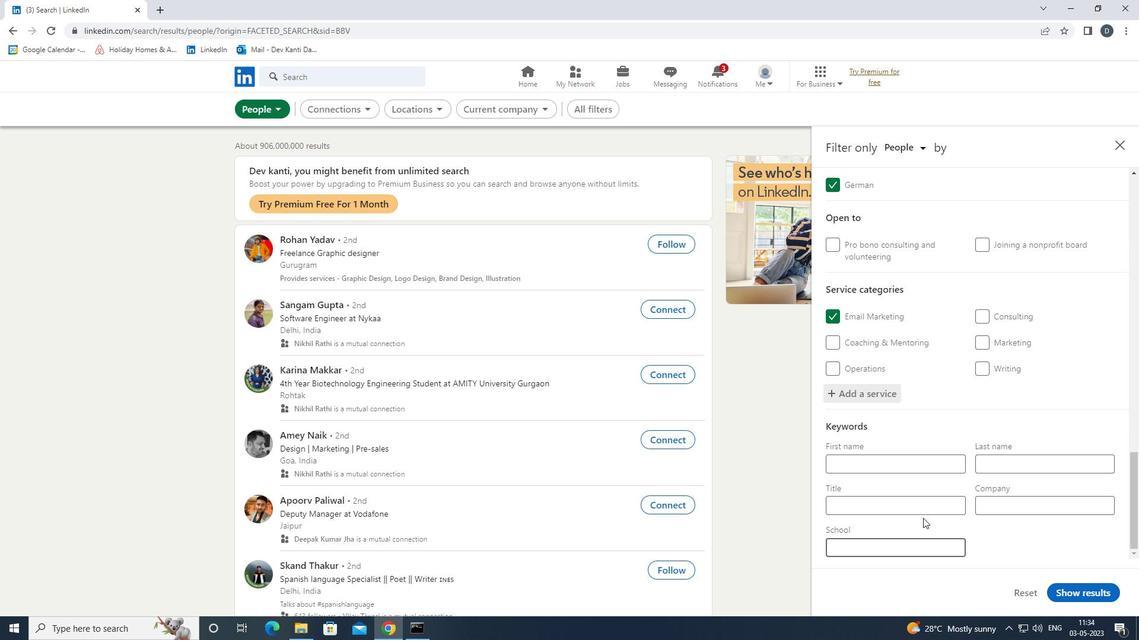 
Action: Mouse moved to (917, 500)
Screenshot: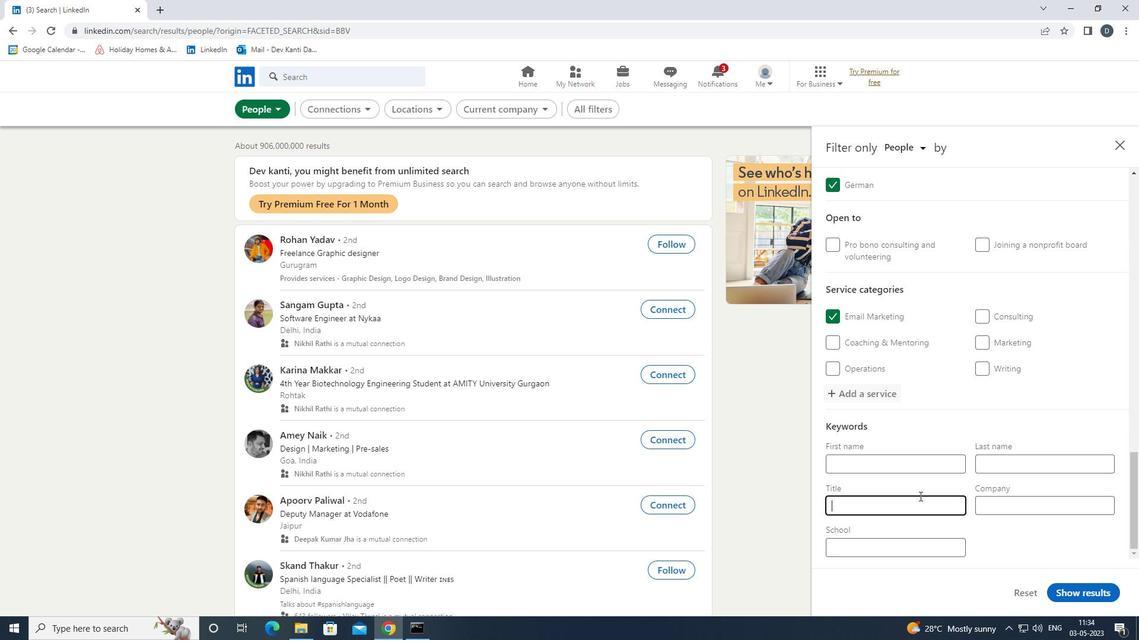 
Action: Key pressed <Key.shift><Key.shift><Key.shift><Key.shift><Key.shift><Key.shift><Key.shift><Key.shift>BIOLOGIST
Screenshot: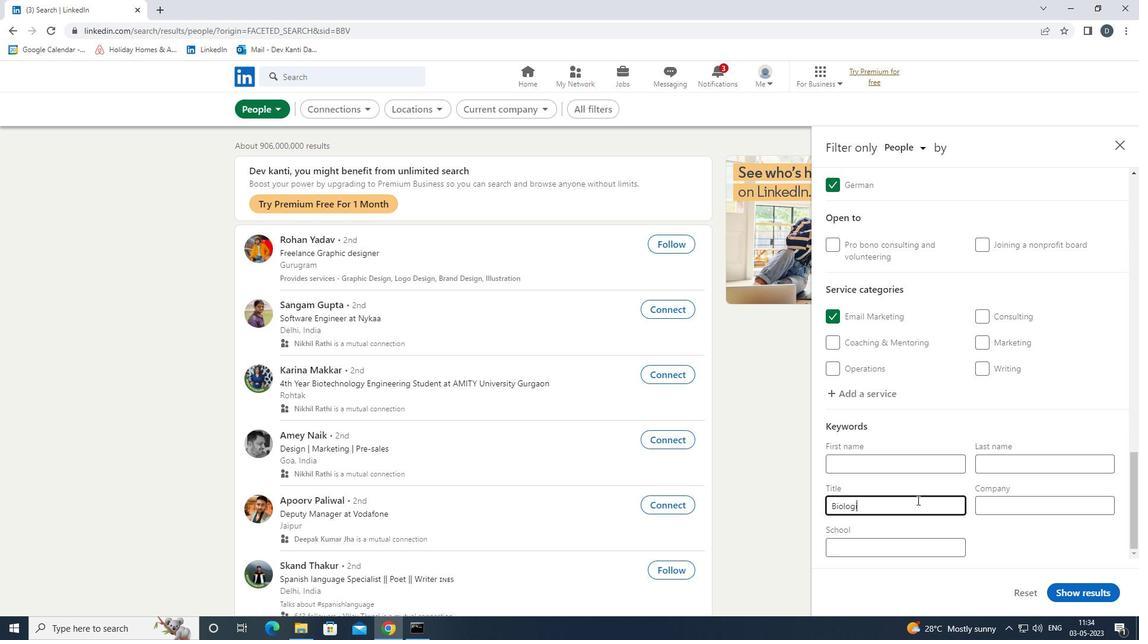 
Action: Mouse moved to (1115, 591)
Screenshot: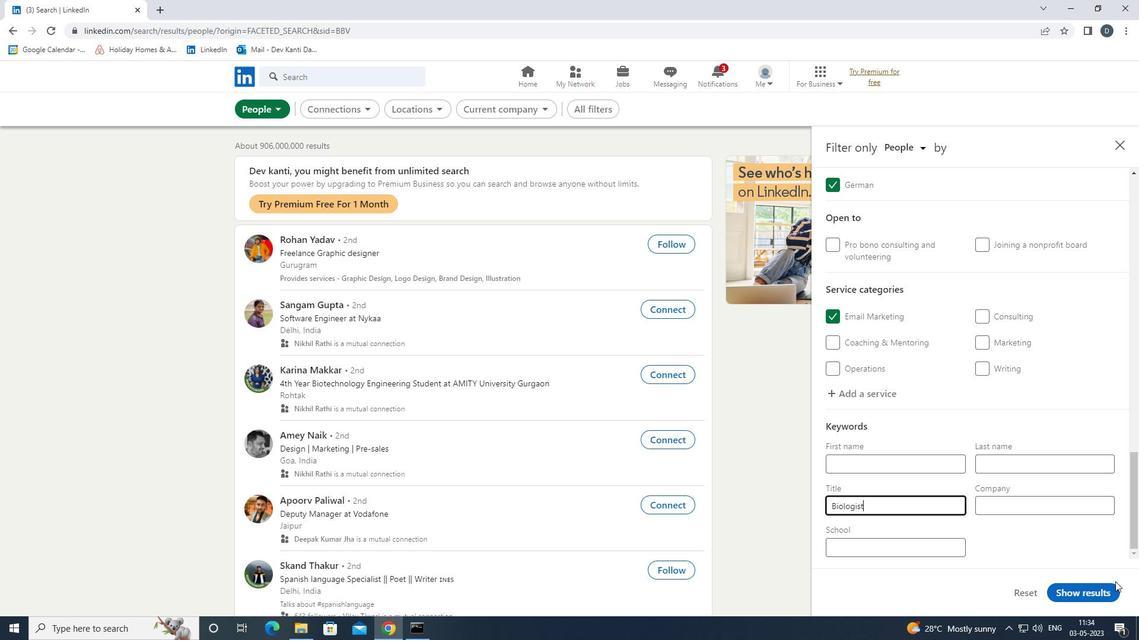 
Action: Mouse pressed left at (1115, 591)
Screenshot: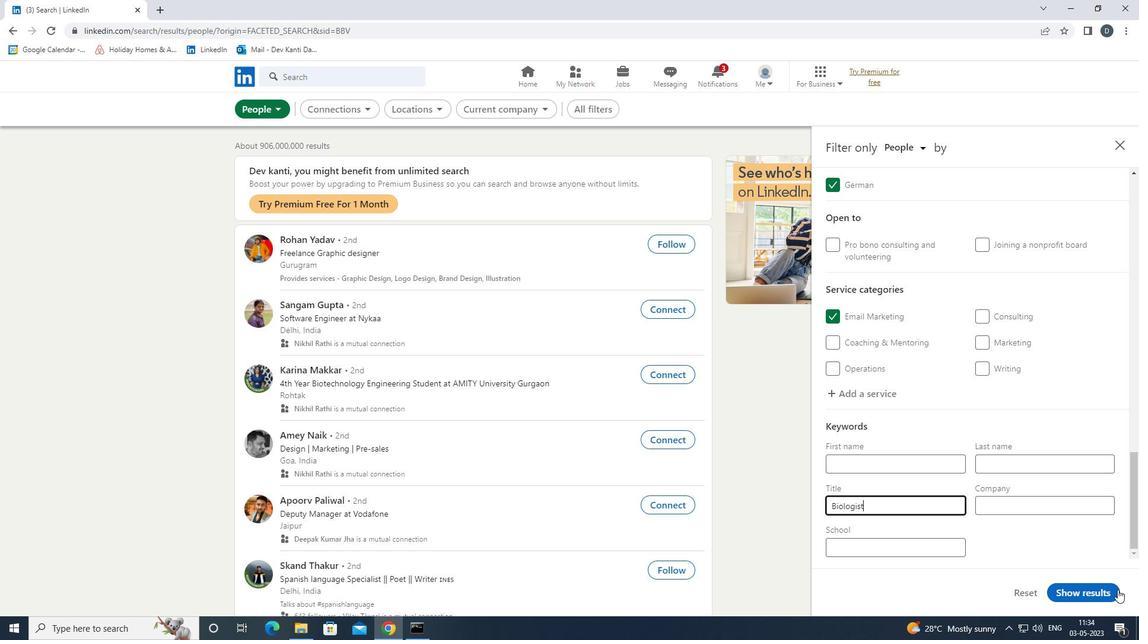 
Action: Mouse moved to (329, 107)
Screenshot: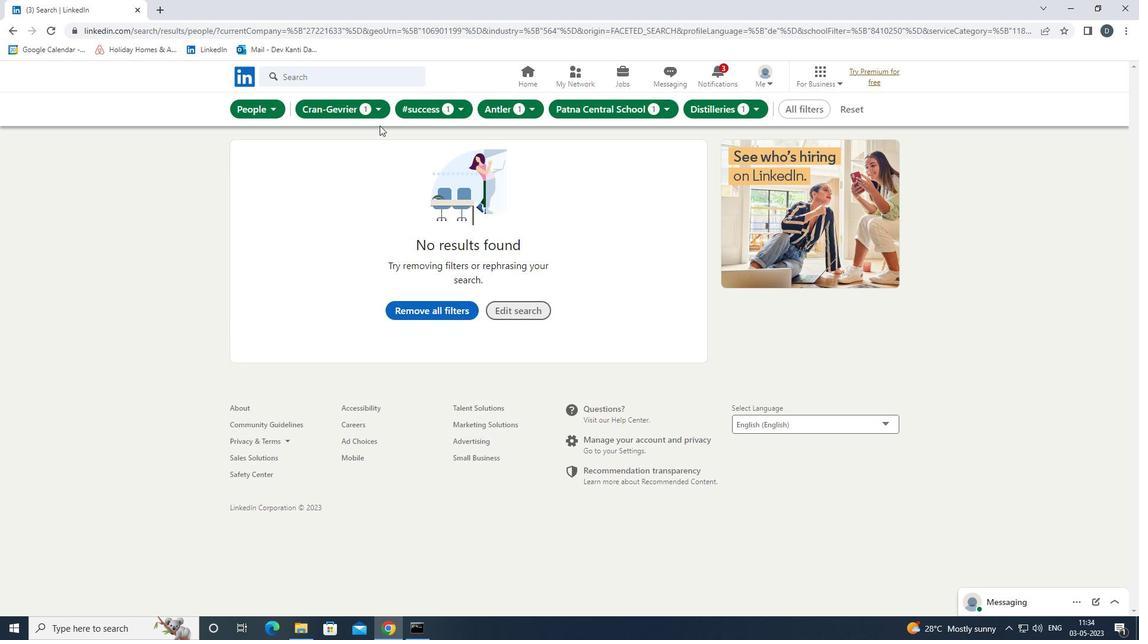 
